 Task: Create a task  Upgrade and migrate company supply chain management to a cloud-based solution , assign it to team member softage.1@softage.net in the project ArmourVault and update the status of the task to  On Track  , set the priority of the task to Low
Action: Mouse moved to (88, 363)
Screenshot: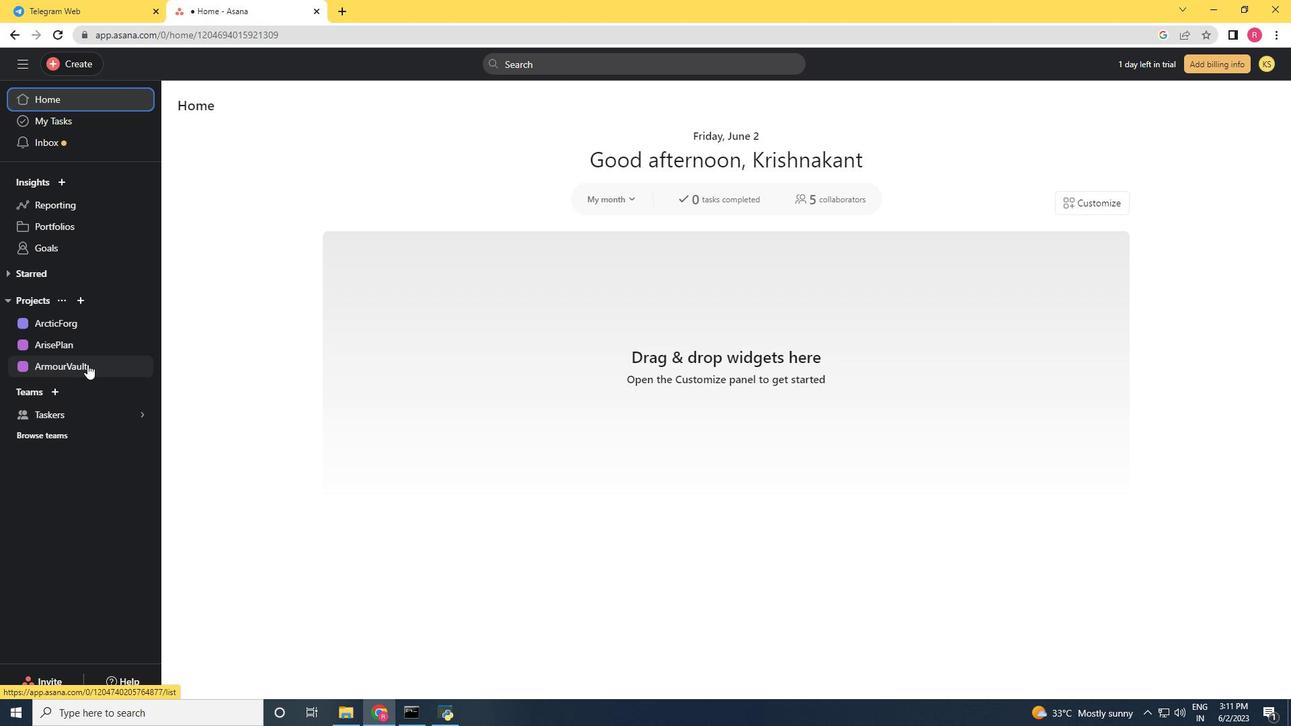 
Action: Mouse pressed left at (88, 363)
Screenshot: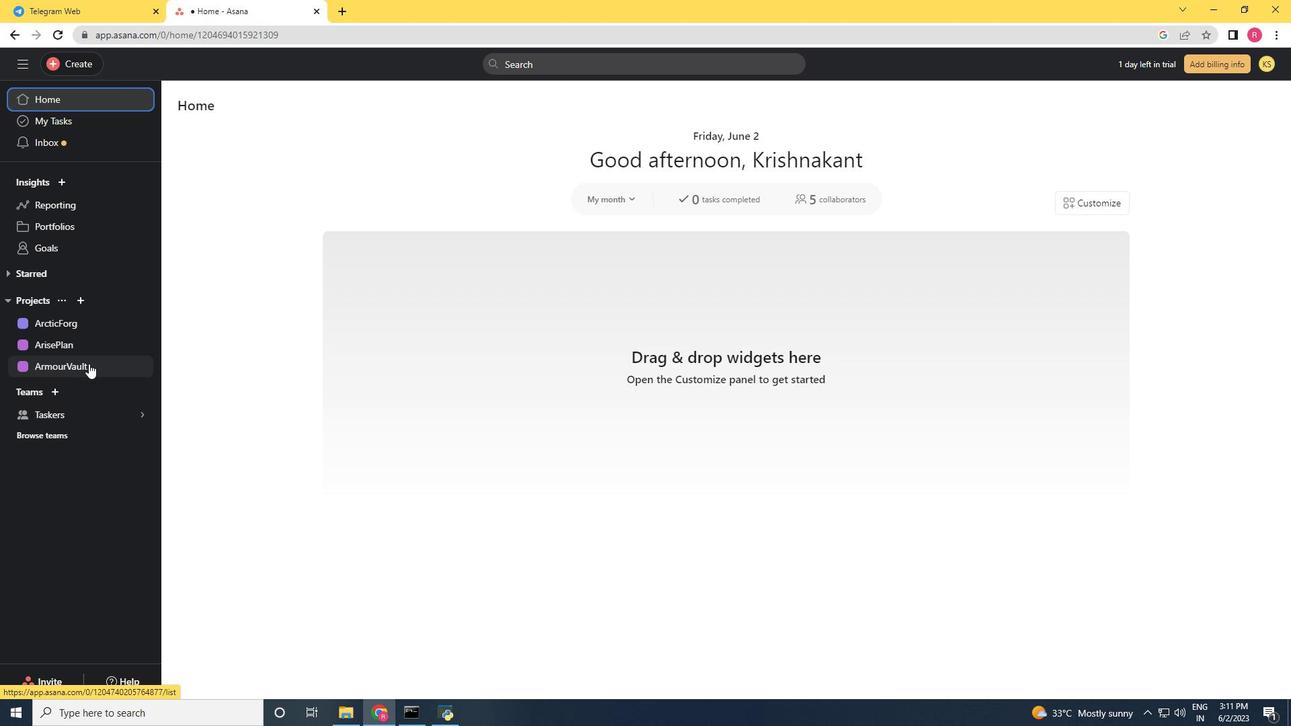 
Action: Mouse moved to (66, 67)
Screenshot: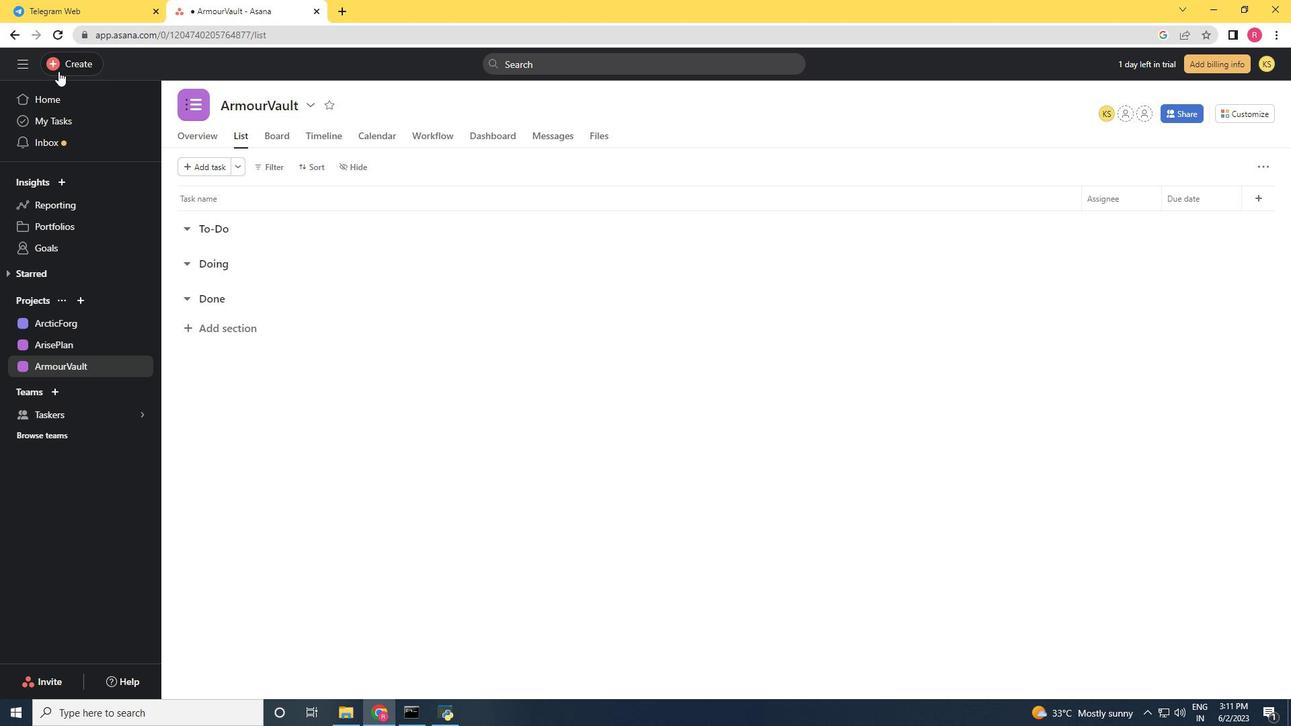 
Action: Mouse pressed left at (66, 67)
Screenshot: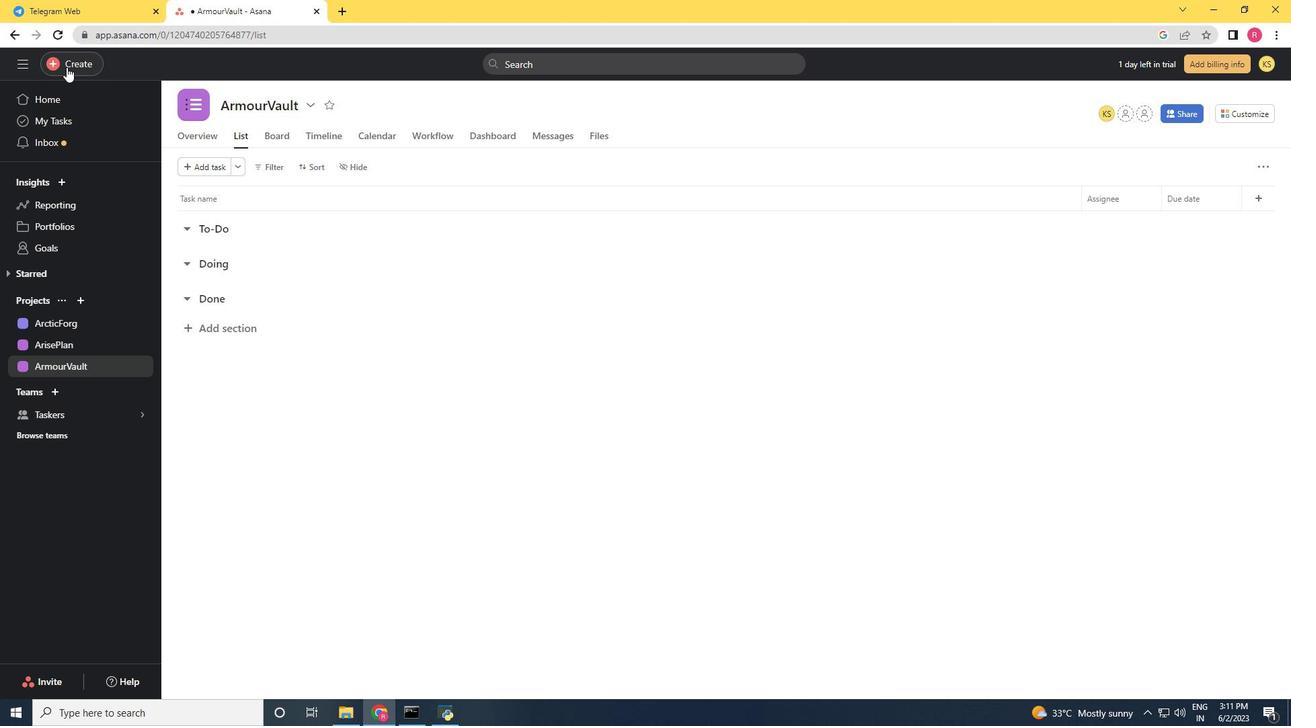 
Action: Mouse moved to (131, 67)
Screenshot: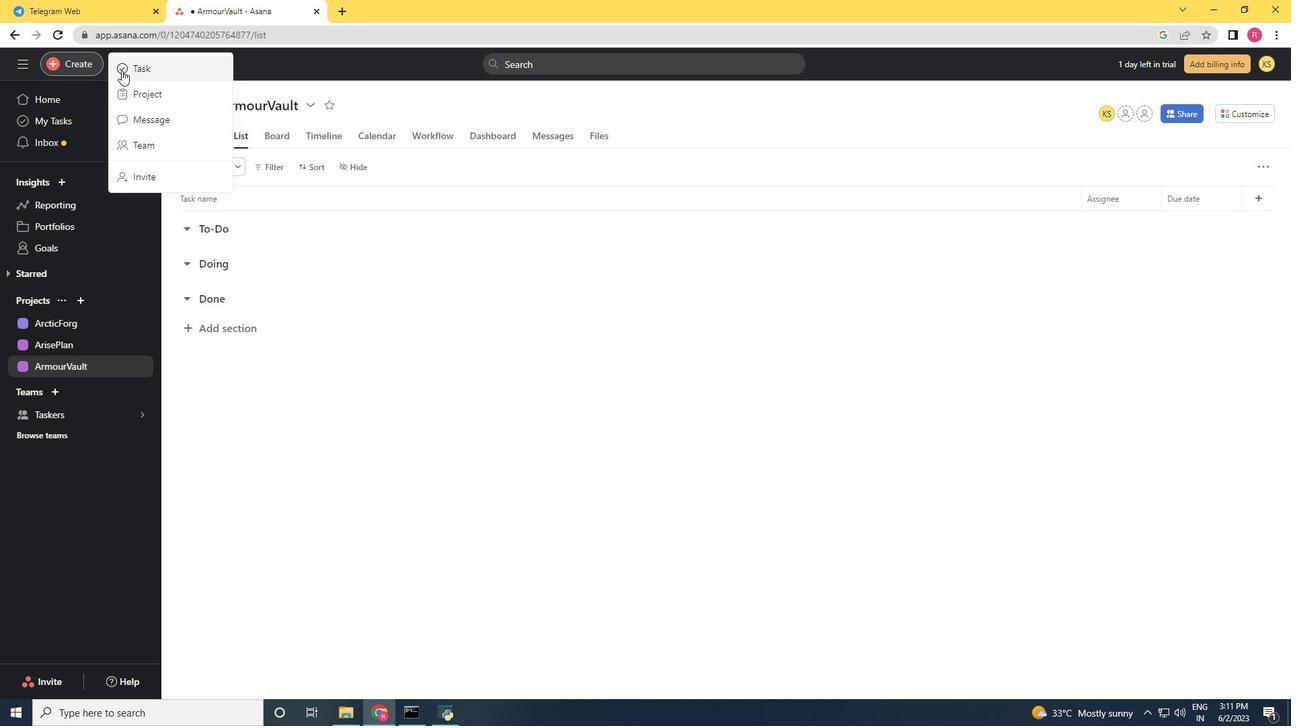 
Action: Mouse pressed left at (131, 67)
Screenshot: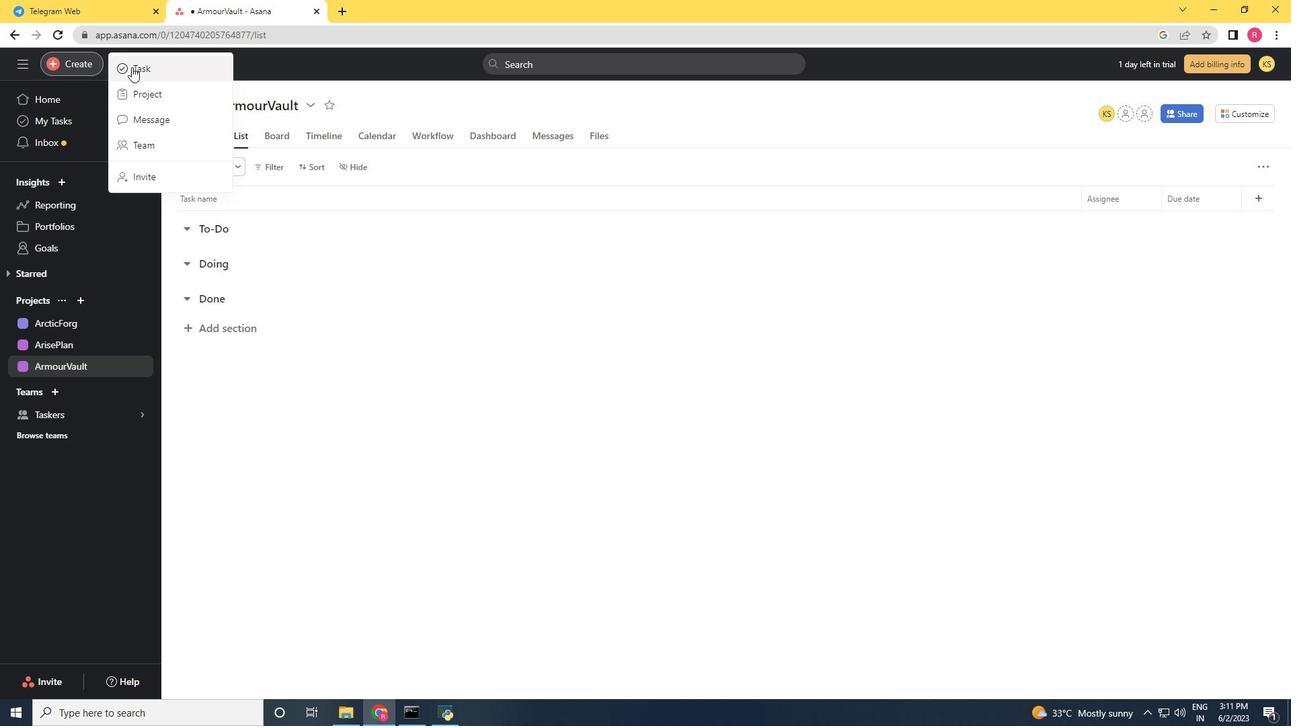 
Action: Mouse moved to (131, 67)
Screenshot: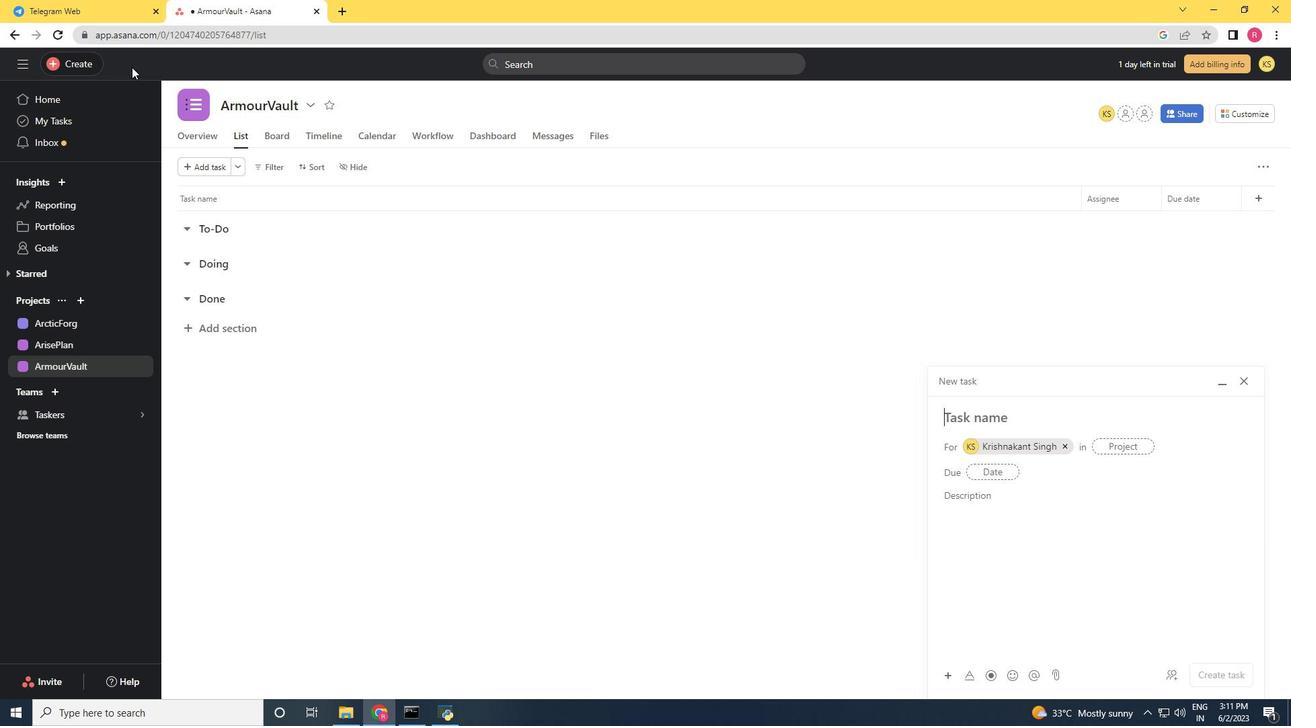 
Action: Key pressed <Key.shift>Upgrade<Key.space>and<Key.space>migratip<Key.backspace>on<Key.space>company<Key.space>supply<Key.space>chain<Key.space>management<Key.space>to<Key.space>a<Key.space>cloud<Key.space><Key.backspace>-based<Key.space>solution
Screenshot: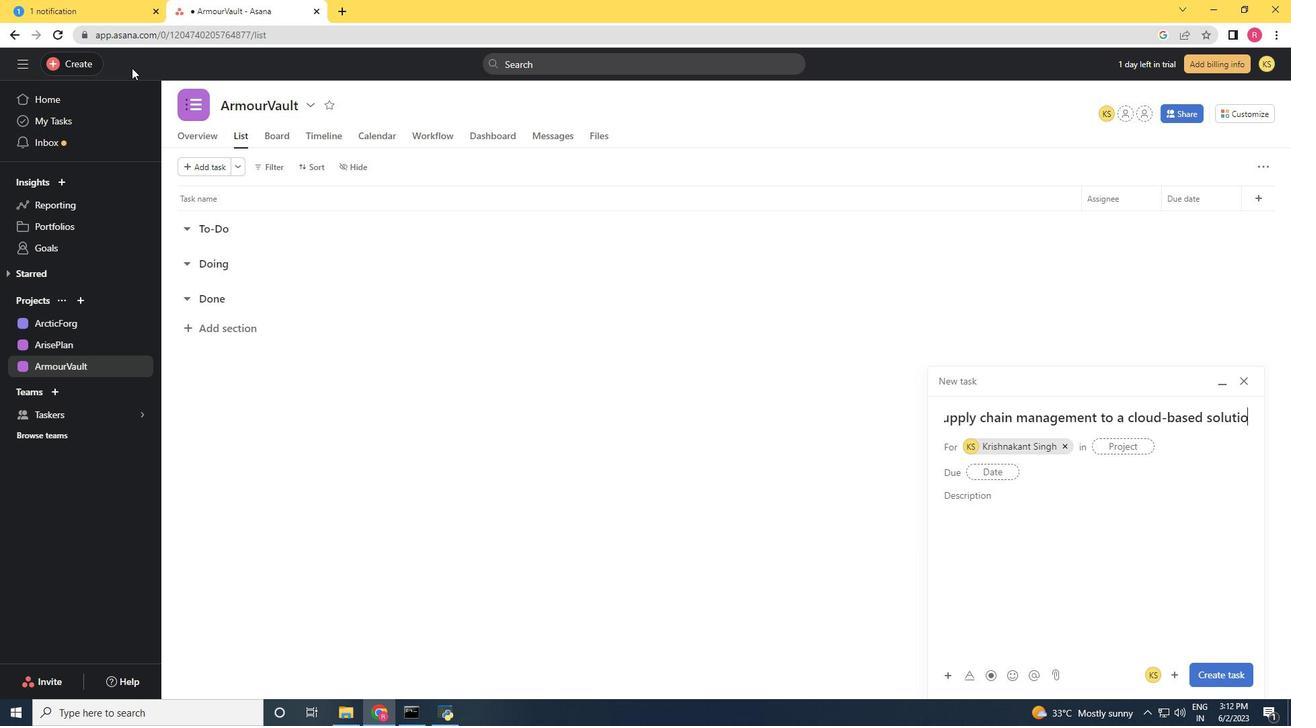 
Action: Mouse moved to (1064, 449)
Screenshot: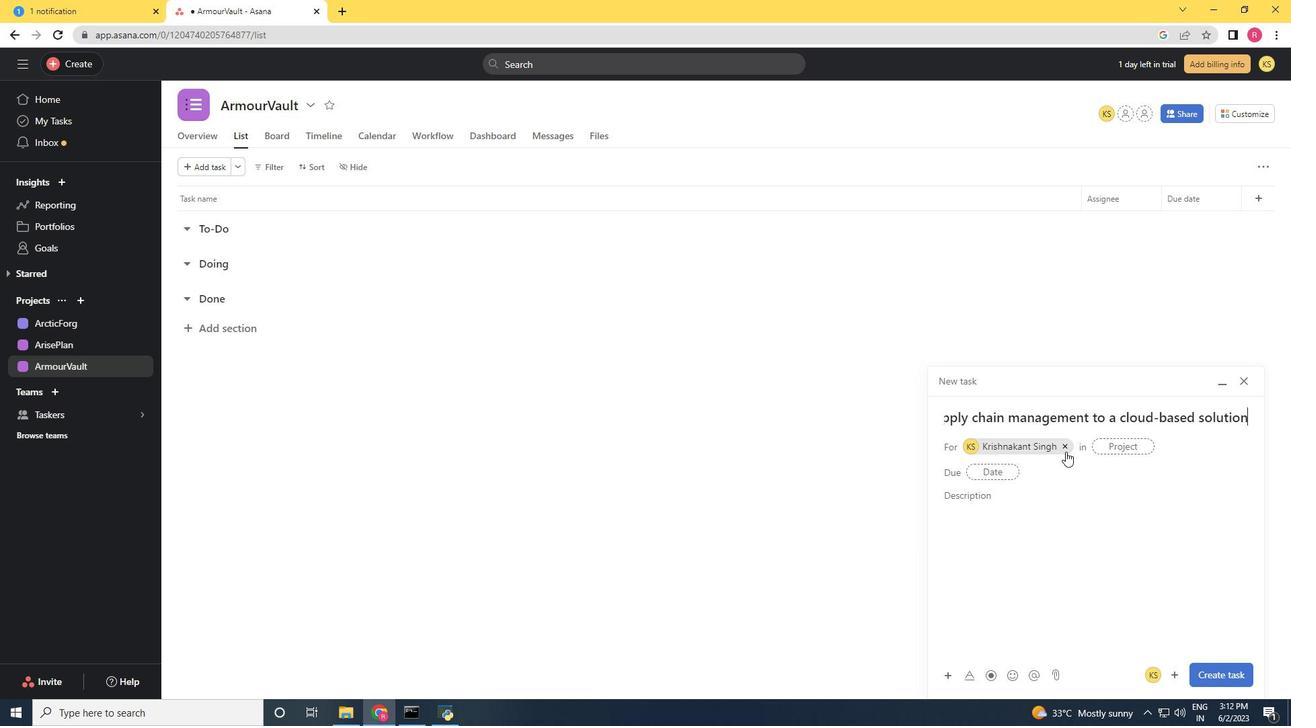 
Action: Mouse pressed left at (1064, 449)
Screenshot: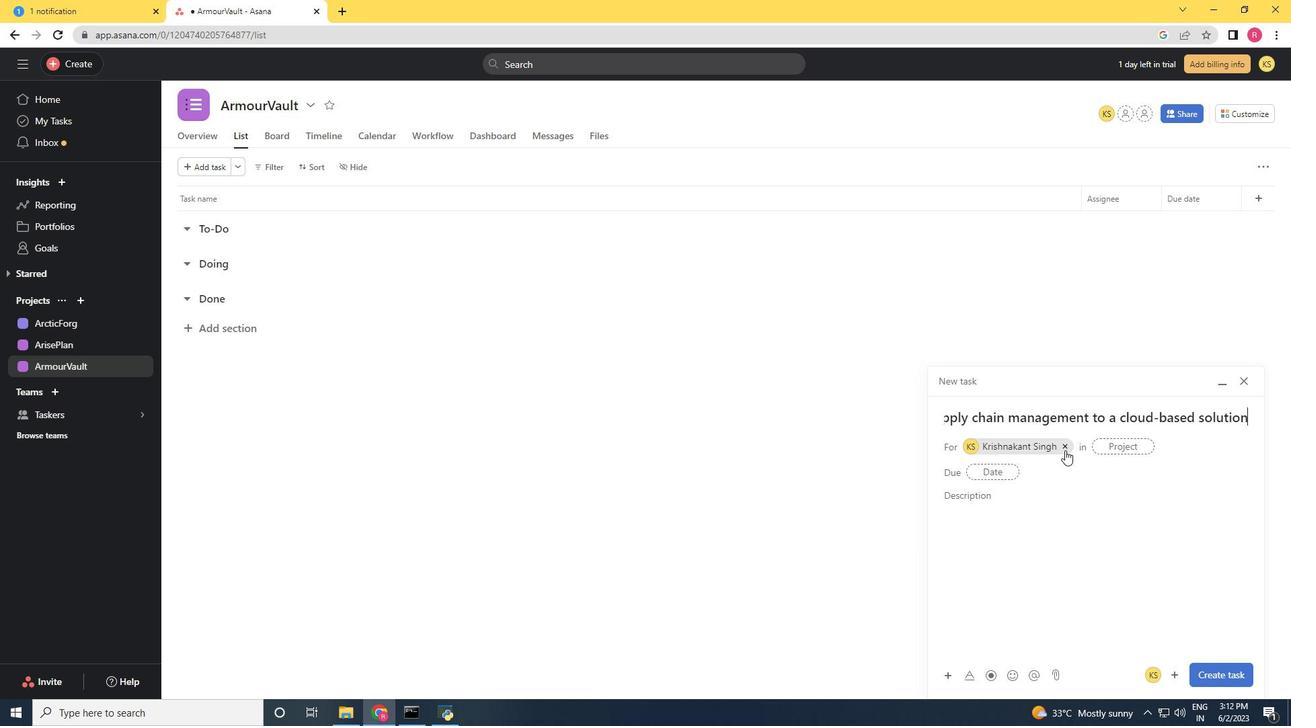 
Action: Mouse moved to (1020, 443)
Screenshot: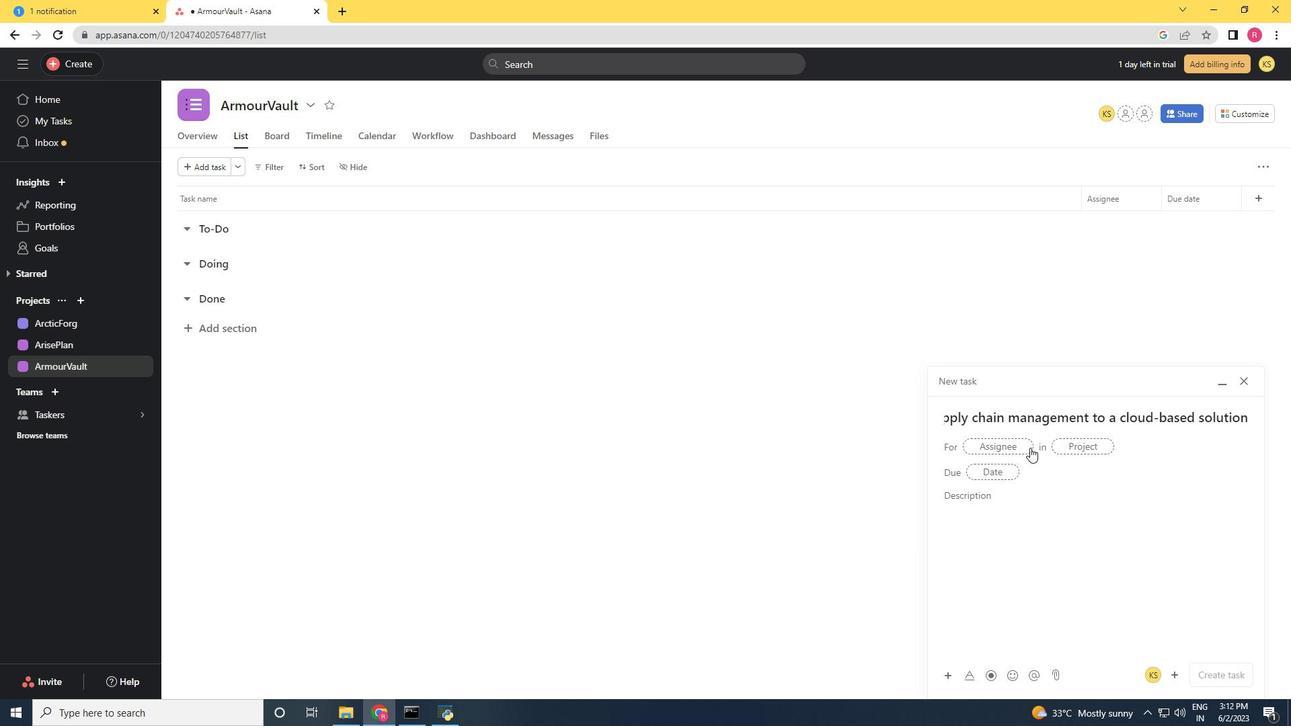 
Action: Mouse pressed left at (1020, 443)
Screenshot: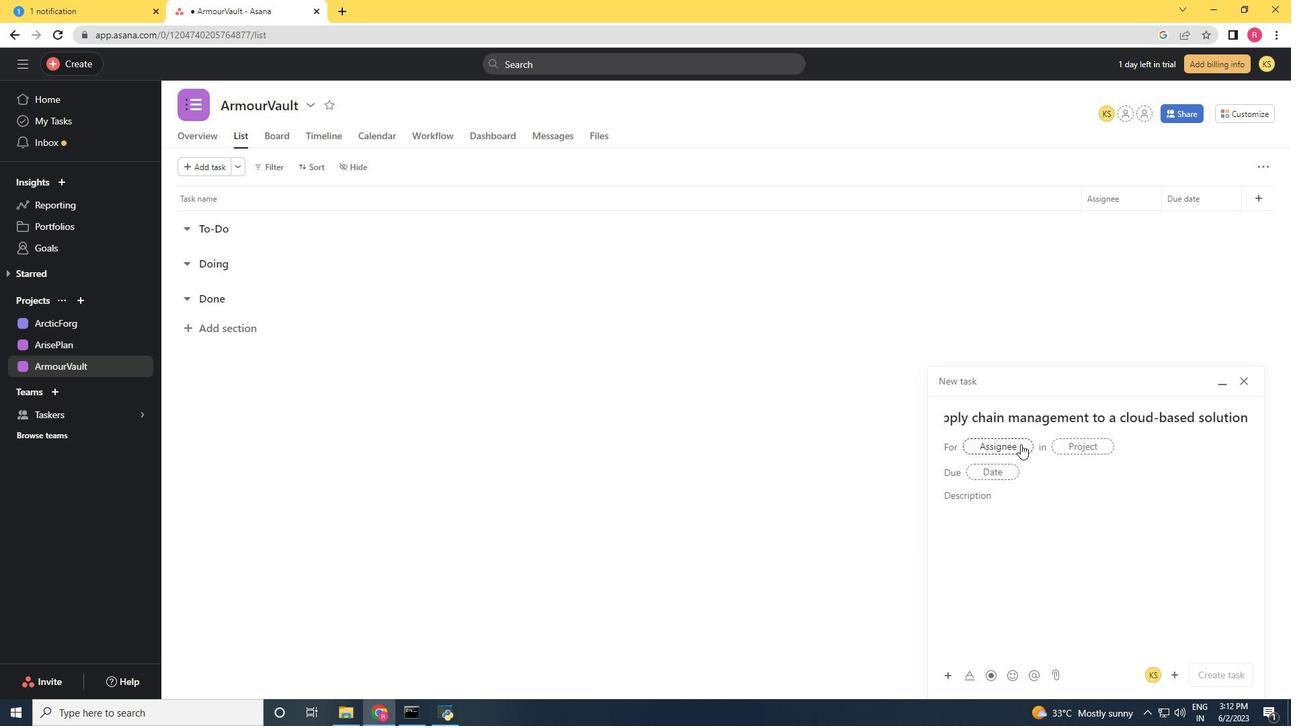 
Action: Mouse moved to (1000, 445)
Screenshot: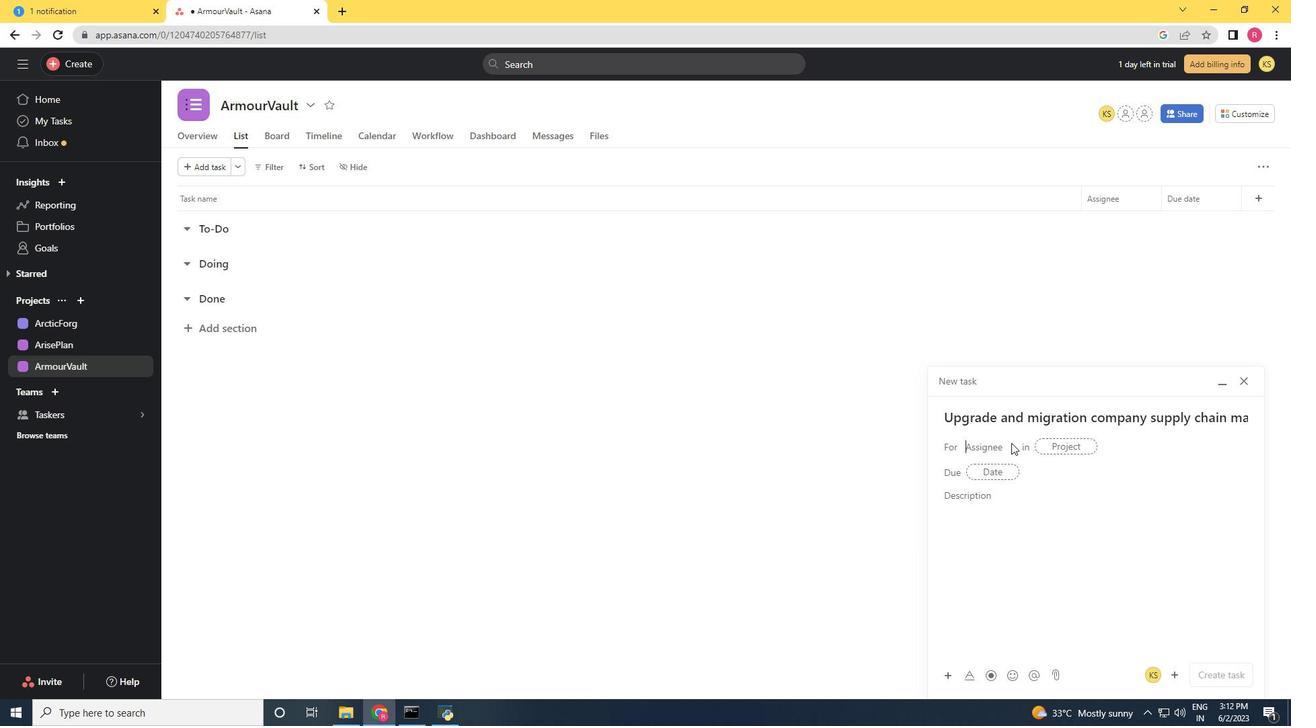 
Action: Key pressed softage.1<Key.shift>@softage.net
Screenshot: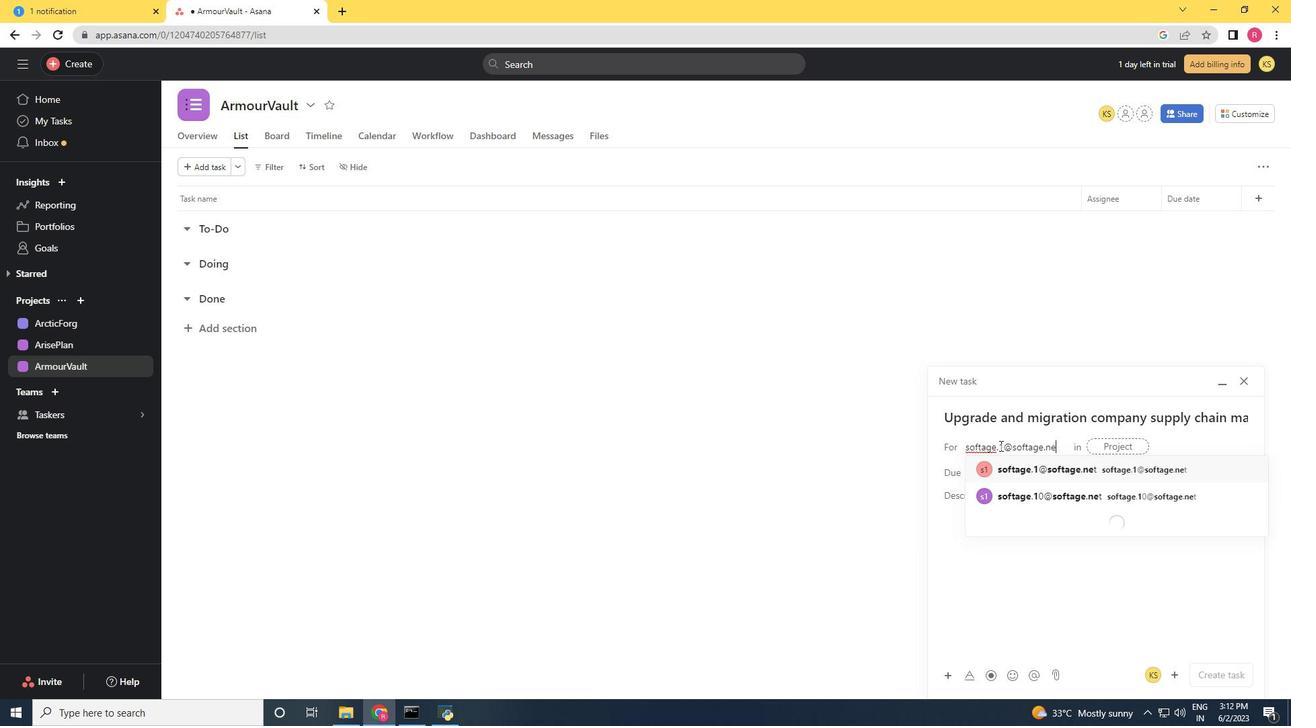 
Action: Mouse moved to (1041, 472)
Screenshot: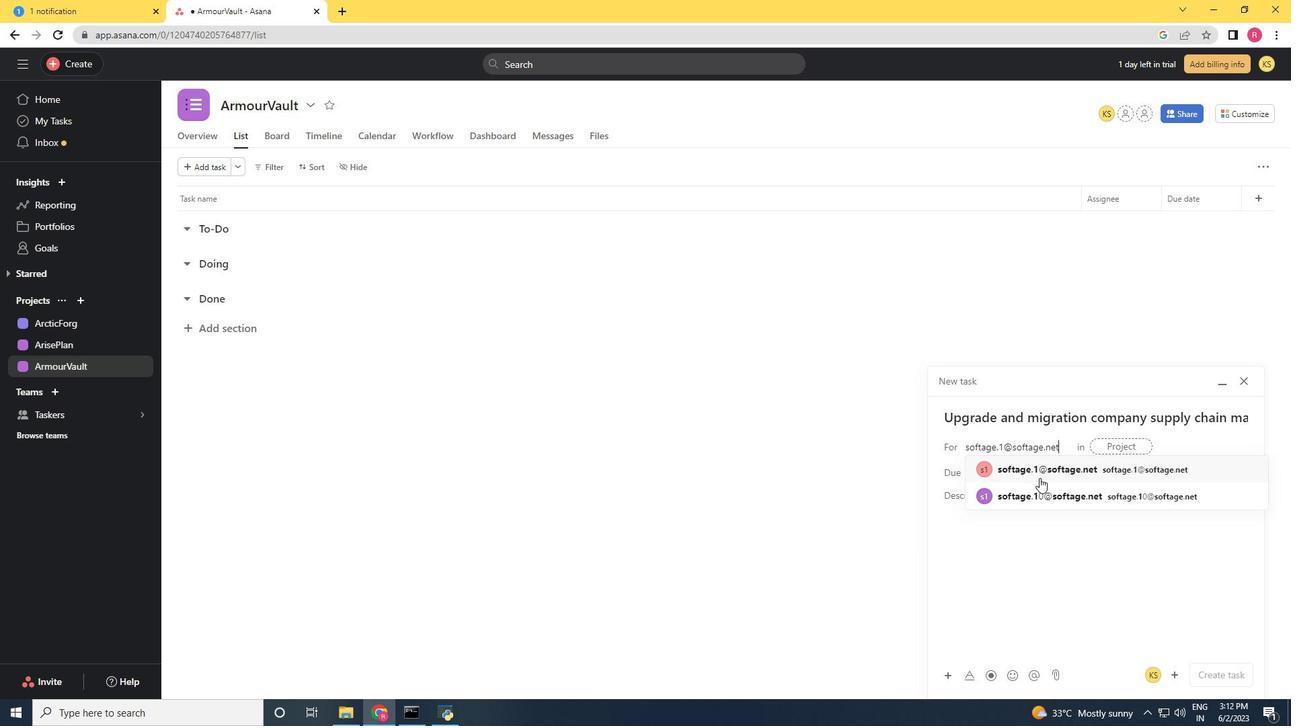 
Action: Mouse pressed left at (1041, 472)
Screenshot: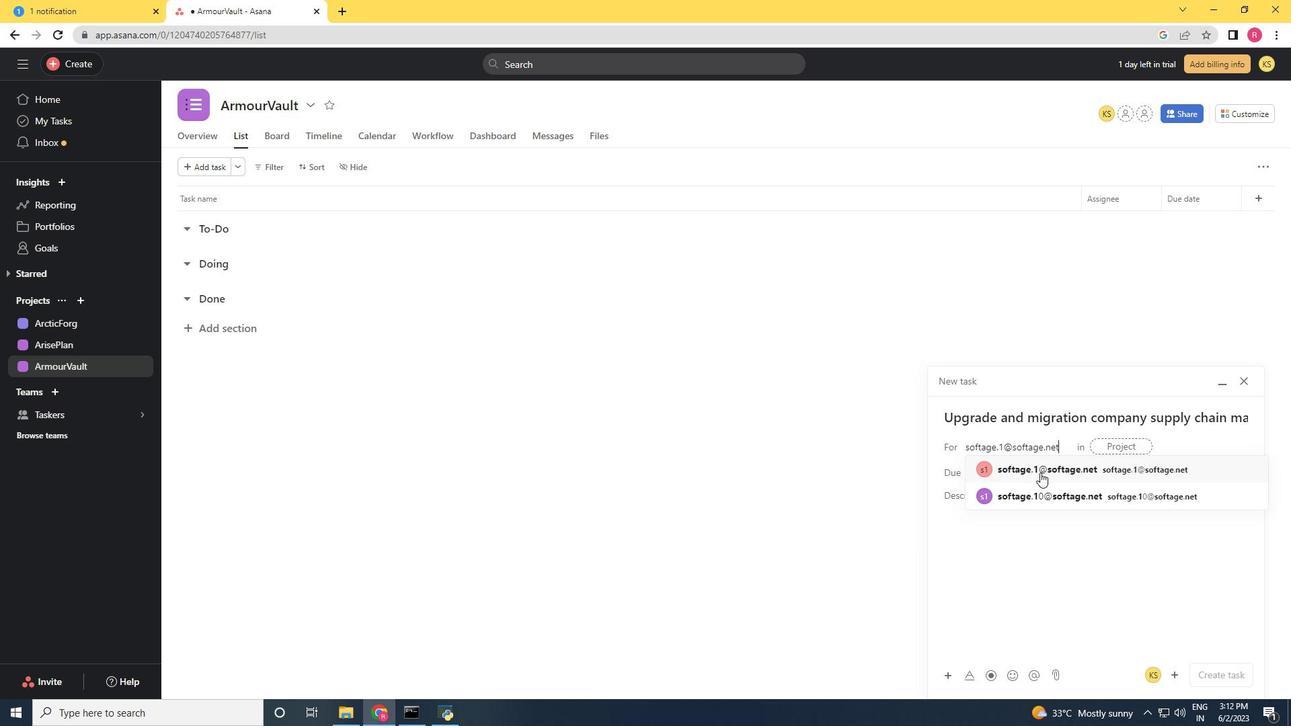 
Action: Mouse moved to (908, 491)
Screenshot: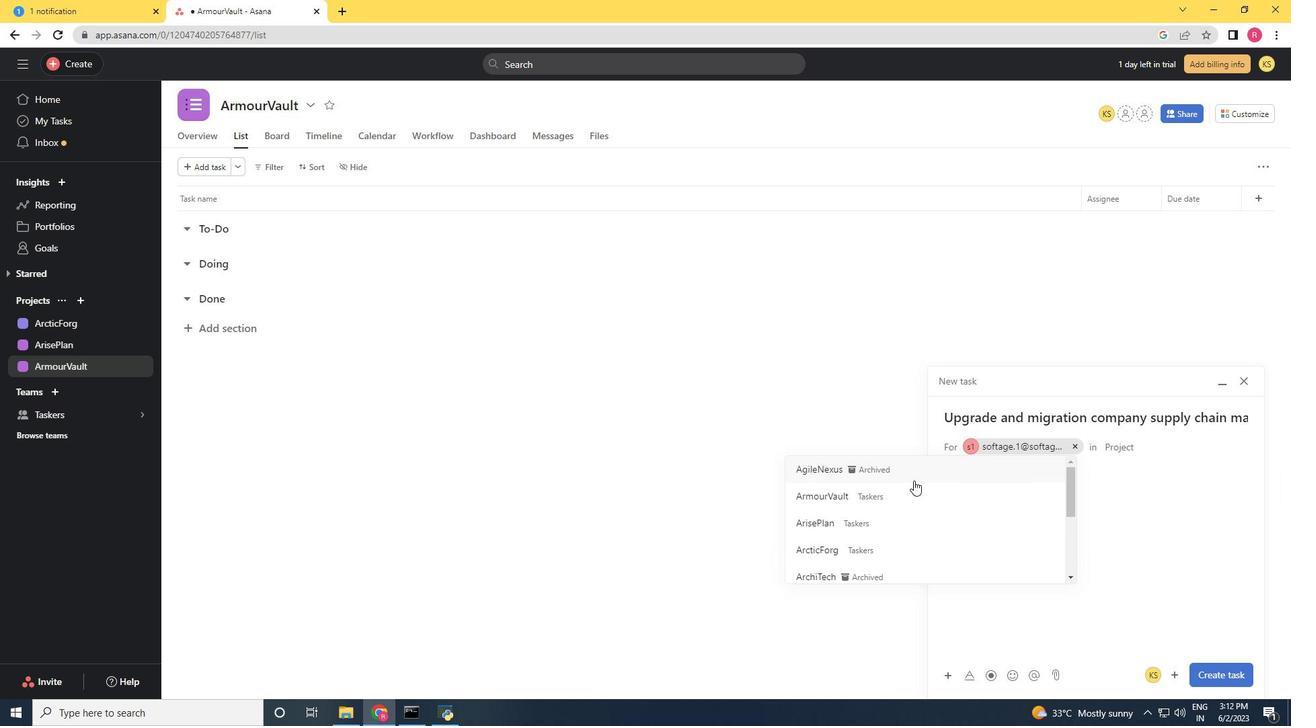 
Action: Mouse pressed left at (908, 491)
Screenshot: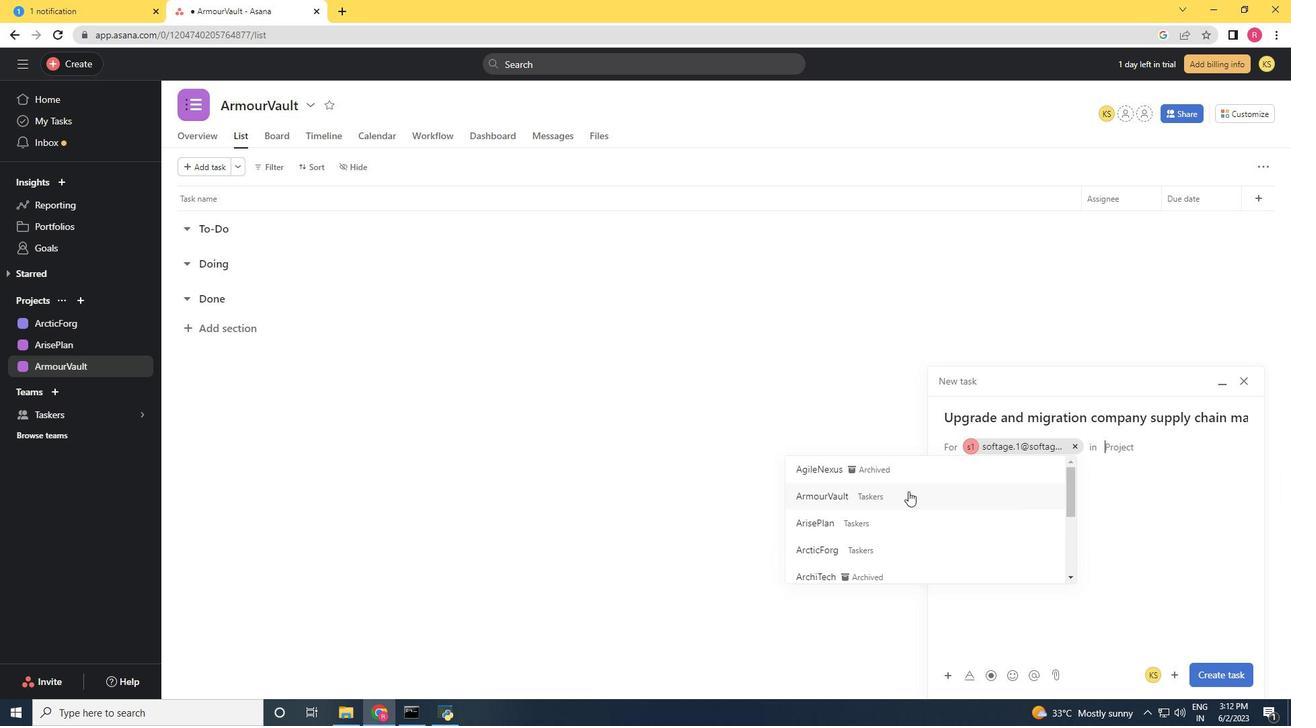 
Action: Mouse moved to (1249, 678)
Screenshot: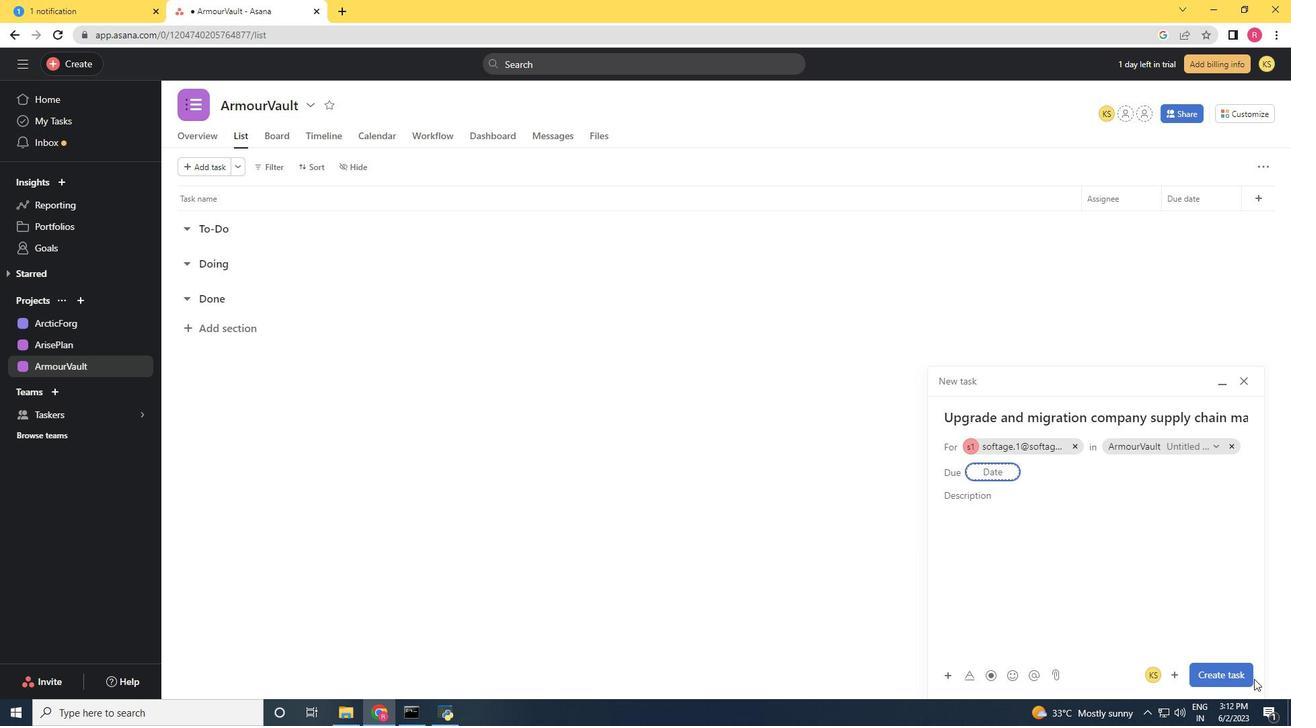 
Action: Mouse pressed left at (1249, 678)
Screenshot: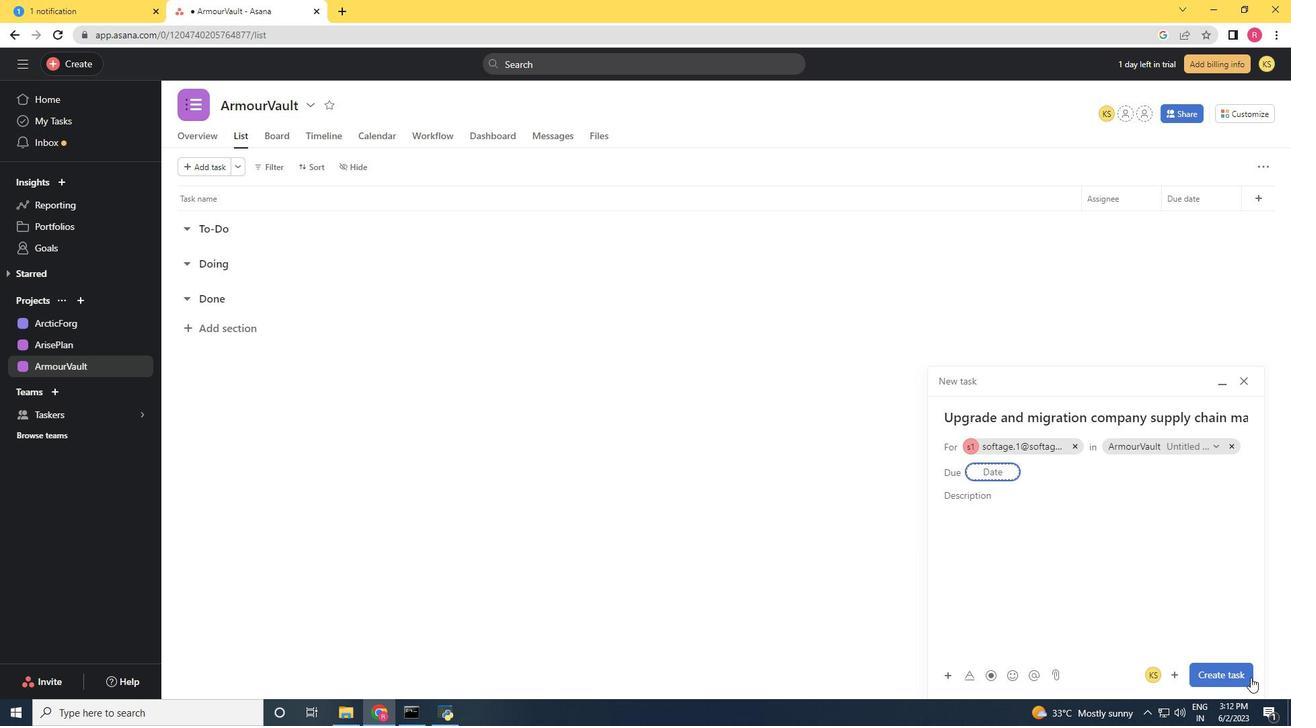 
Action: Mouse moved to (1263, 199)
Screenshot: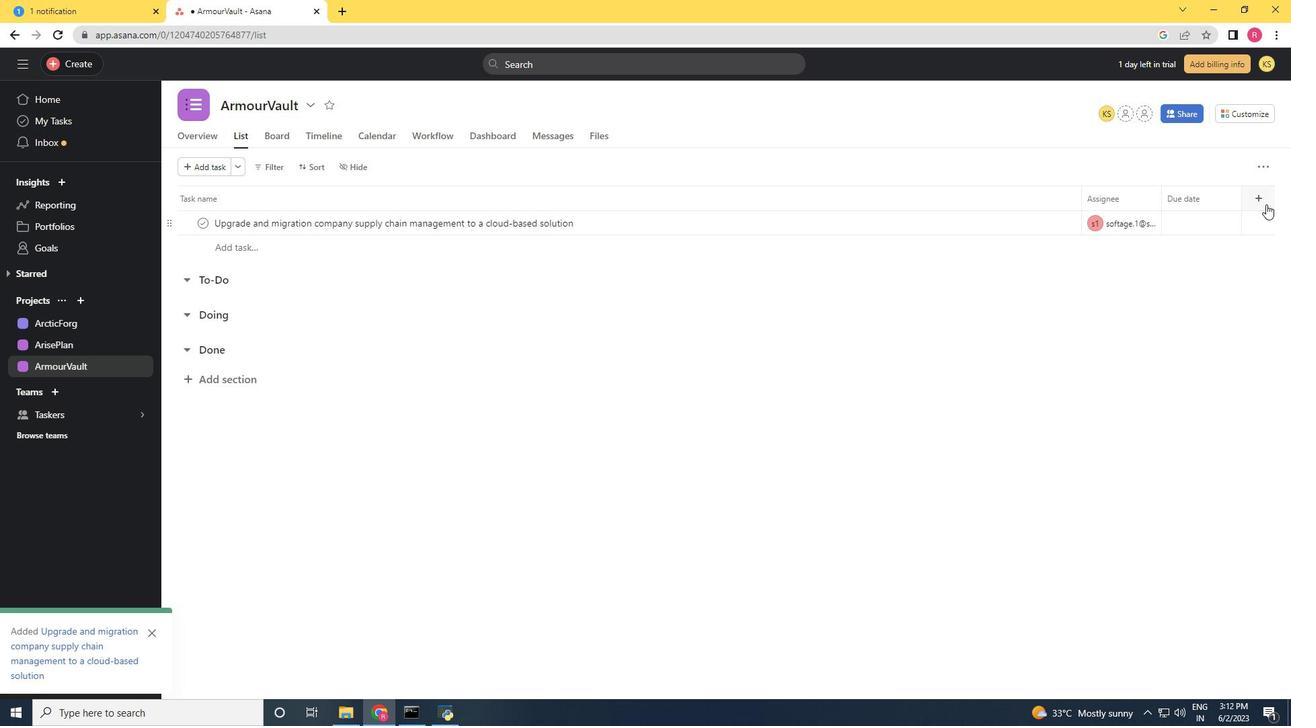 
Action: Mouse pressed left at (1263, 199)
Screenshot: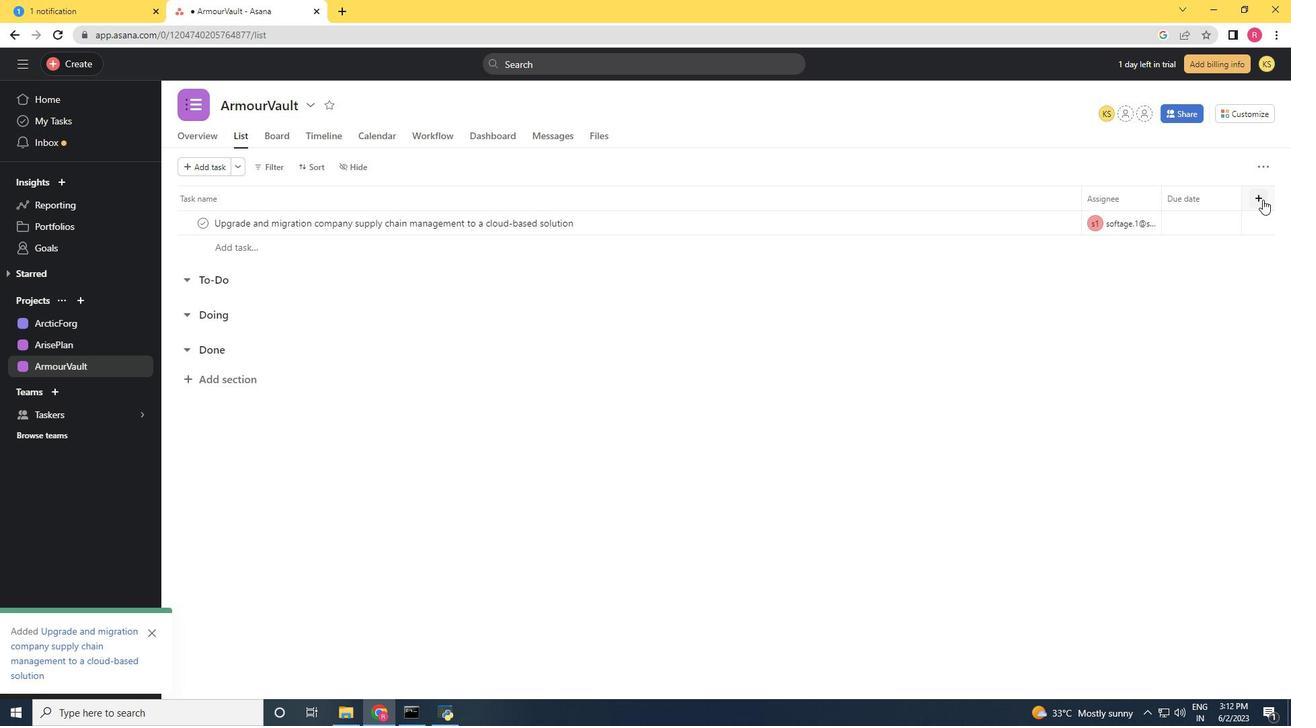 
Action: Mouse moved to (1195, 356)
Screenshot: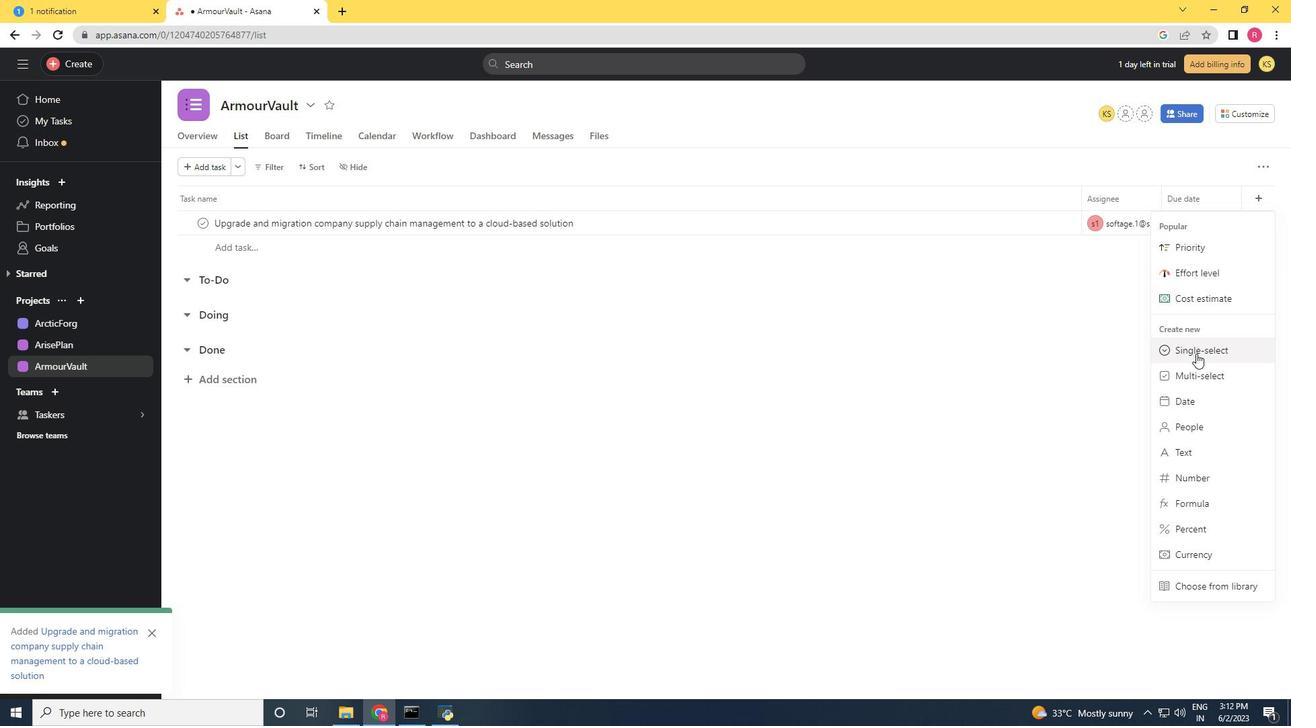 
Action: Mouse pressed left at (1195, 356)
Screenshot: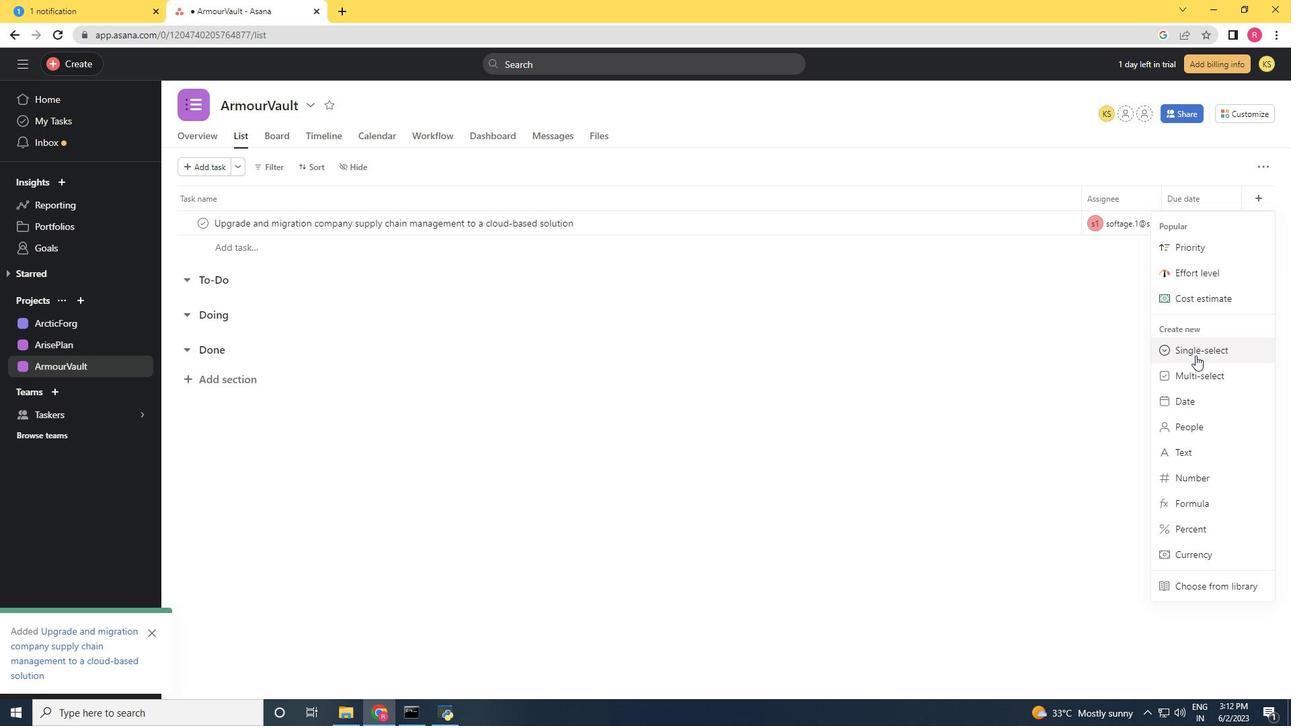 
Action: Mouse moved to (1064, 400)
Screenshot: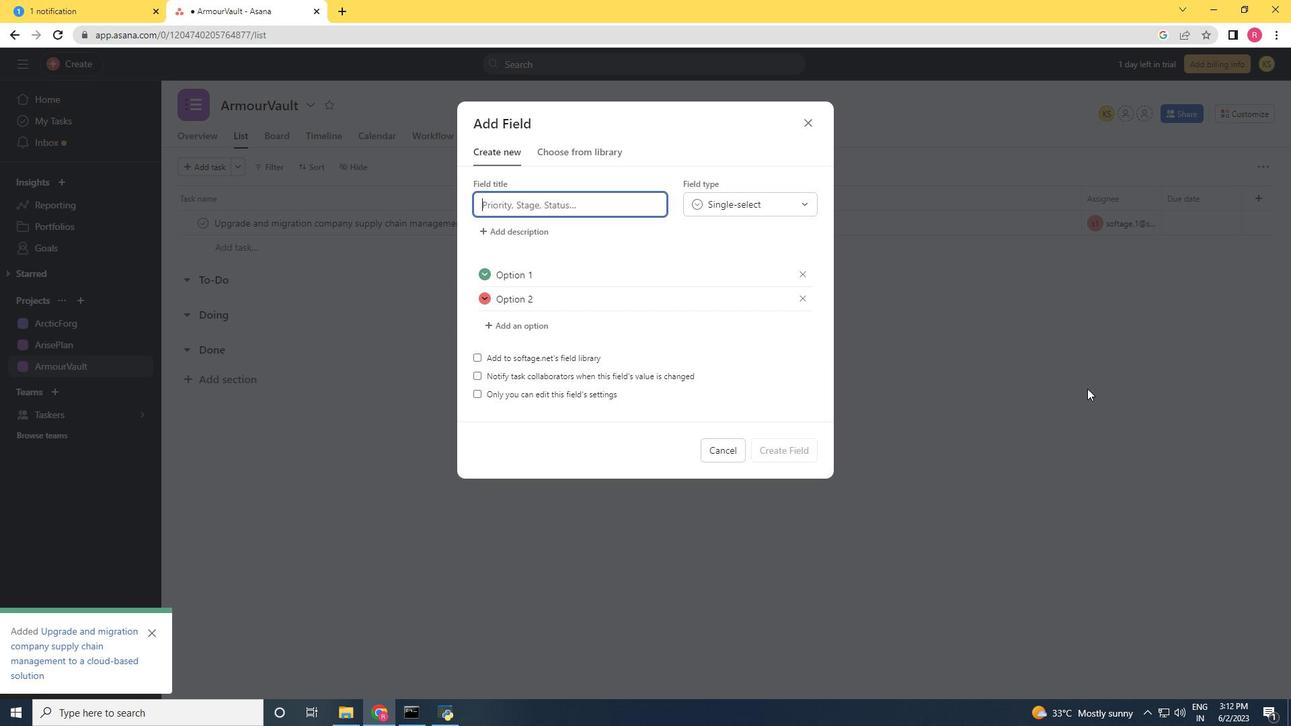
Action: Key pressed <Key.shift><Key.shift><Key.shift><Key.shift><Key.shift><Key.shift><Key.shift><Key.shift><Key.shift><Key.shift><Key.shift><Key.shift><Key.shift><Key.shift><Key.shift><Key.shift><Key.shift><Key.shift><Key.shift><Key.shift><Key.shift><Key.shift><Key.shift><Key.shift><Key.shift><Key.shift><Key.shift><Key.shift><Key.shift><Key.shift><Key.shift><Key.shift><Key.shift><Key.shift><Key.shift><Key.shift><Key.shift><Key.shift>Statys<Key.backspace><Key.backspace>us
Screenshot: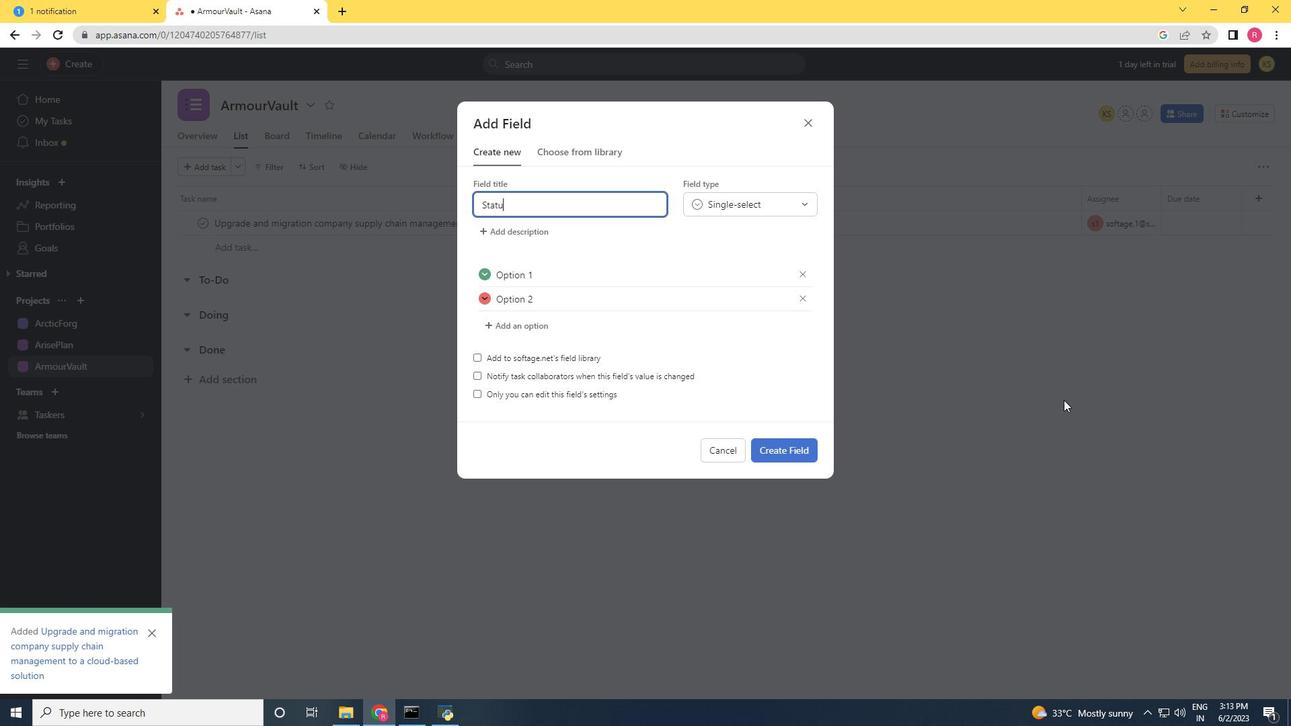 
Action: Mouse moved to (798, 271)
Screenshot: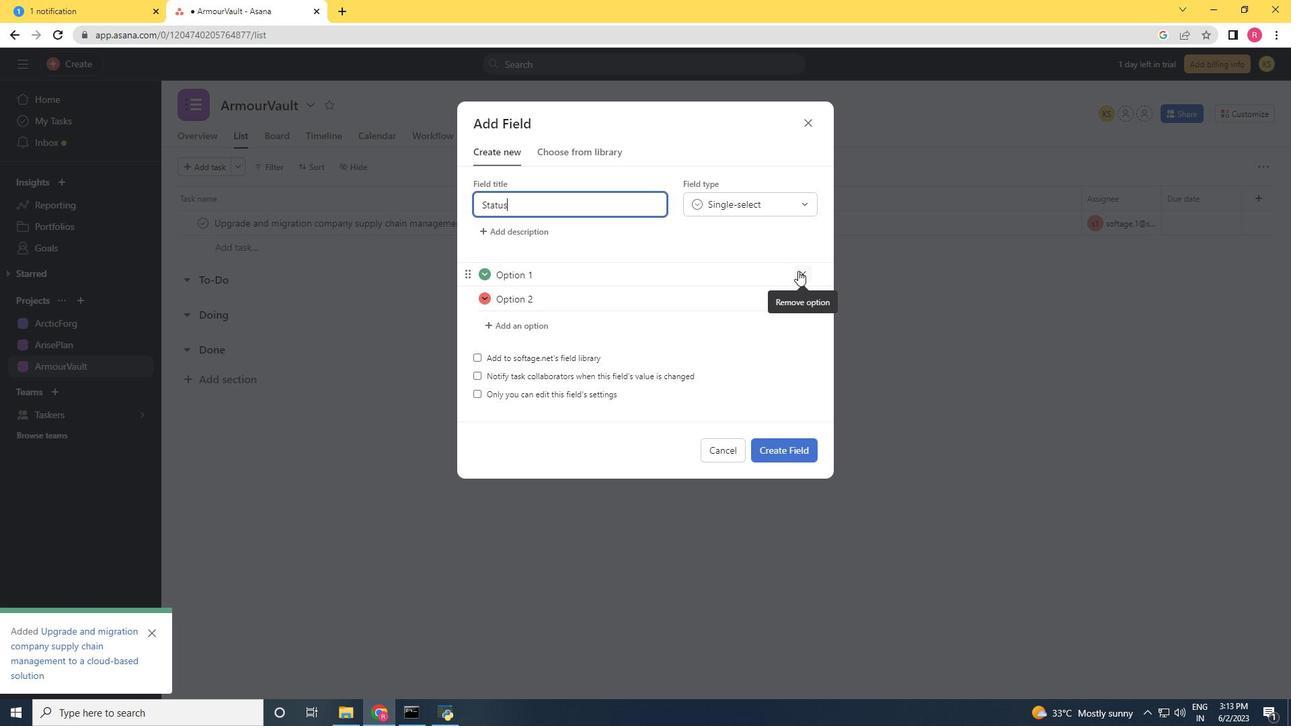 
Action: Mouse pressed left at (798, 271)
Screenshot: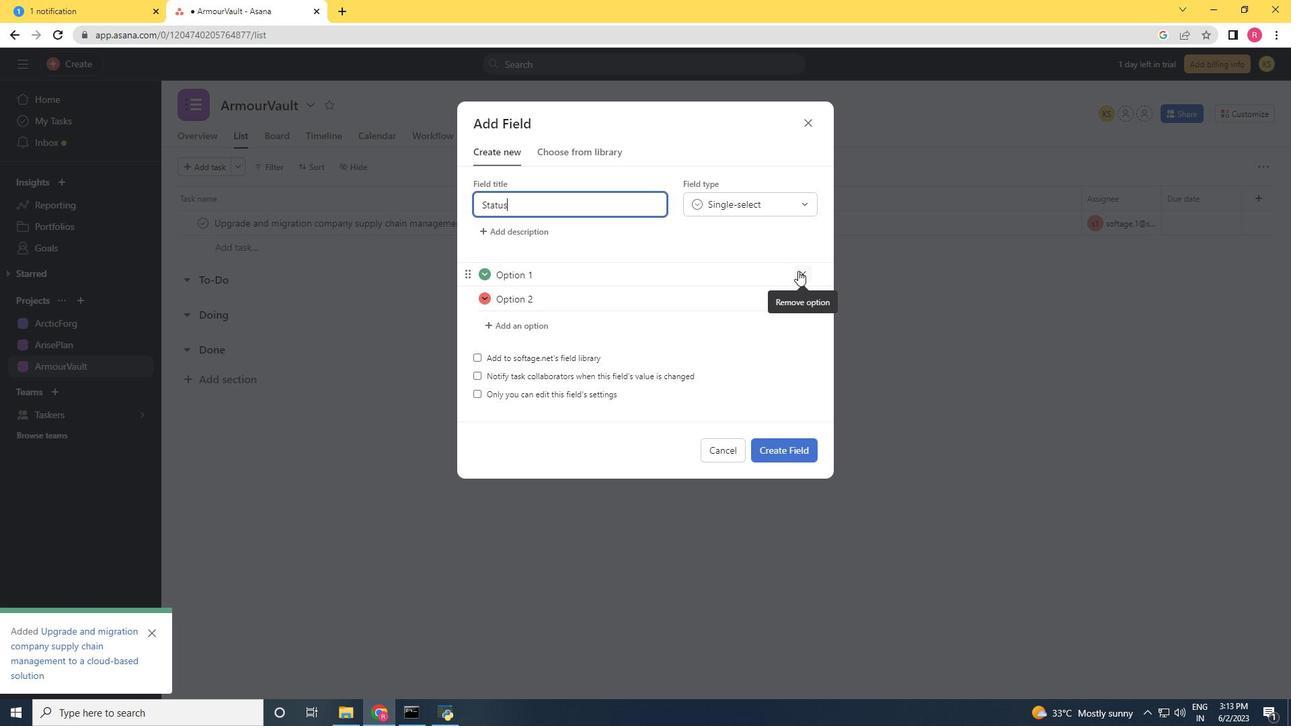 
Action: Mouse moved to (801, 278)
Screenshot: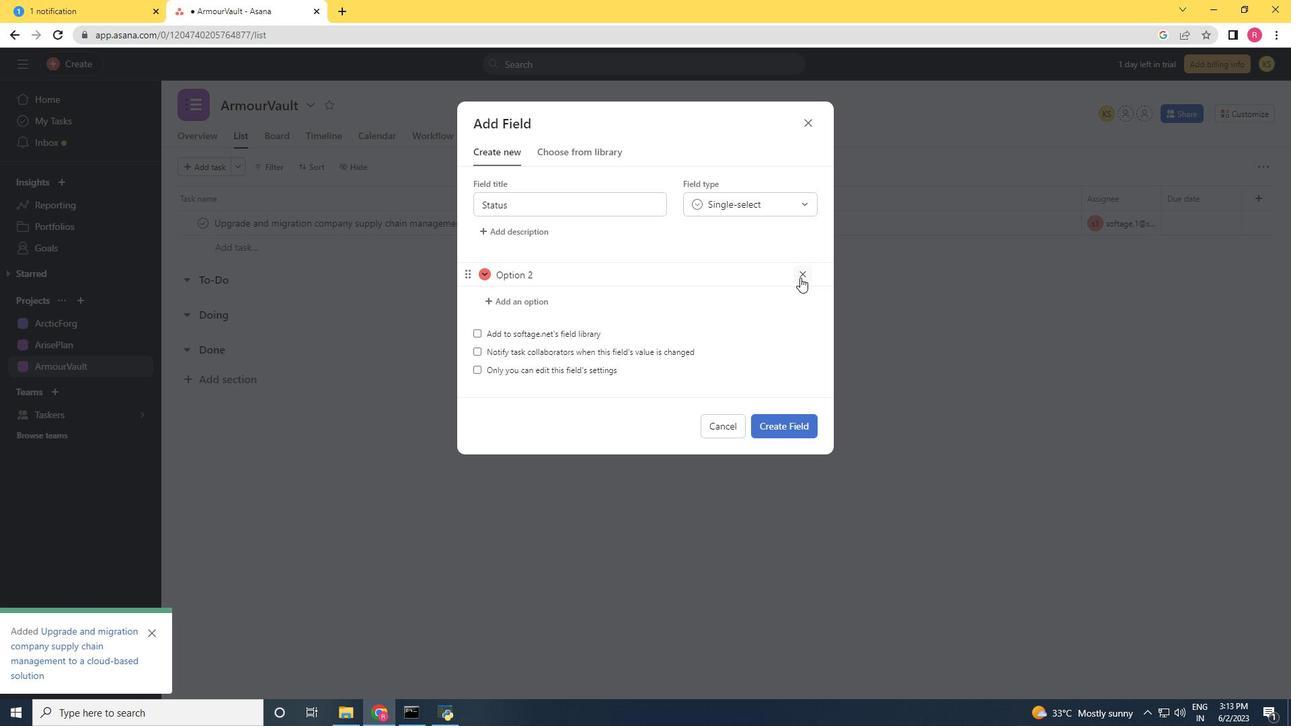 
Action: Mouse pressed left at (801, 278)
Screenshot: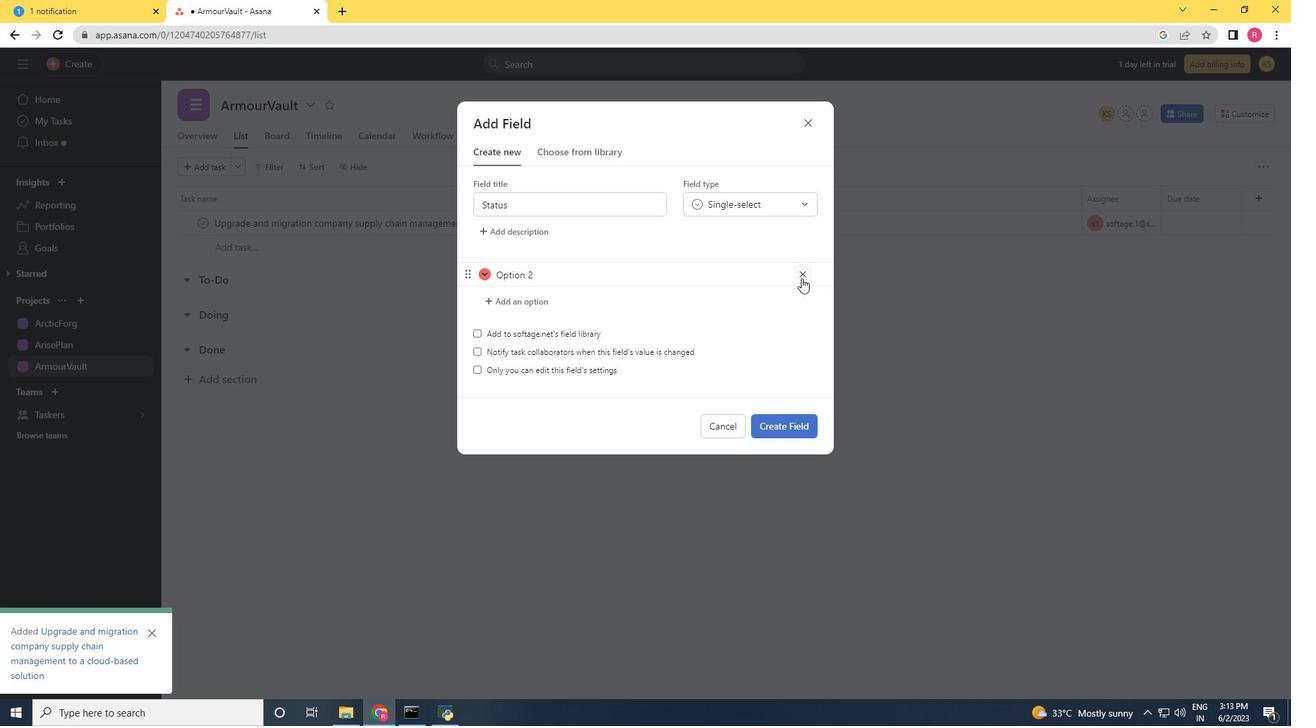 
Action: Mouse moved to (576, 270)
Screenshot: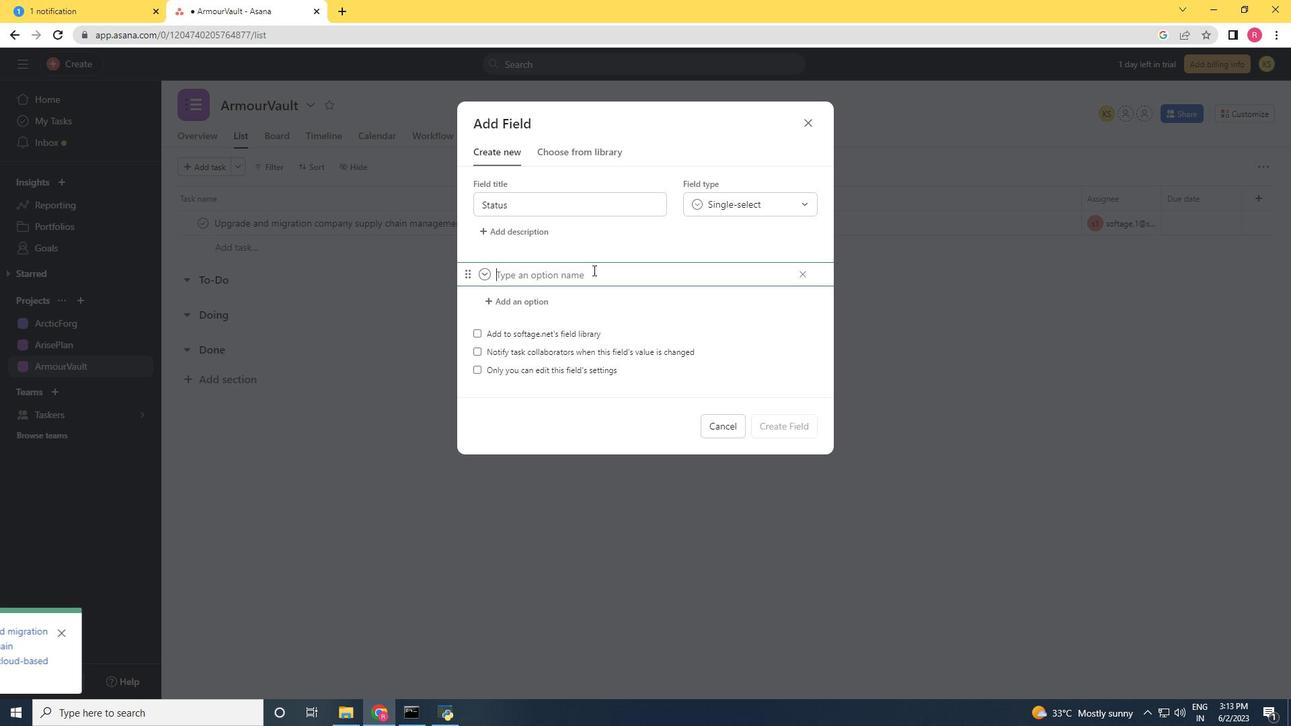 
Action: Mouse pressed left at (576, 270)
Screenshot: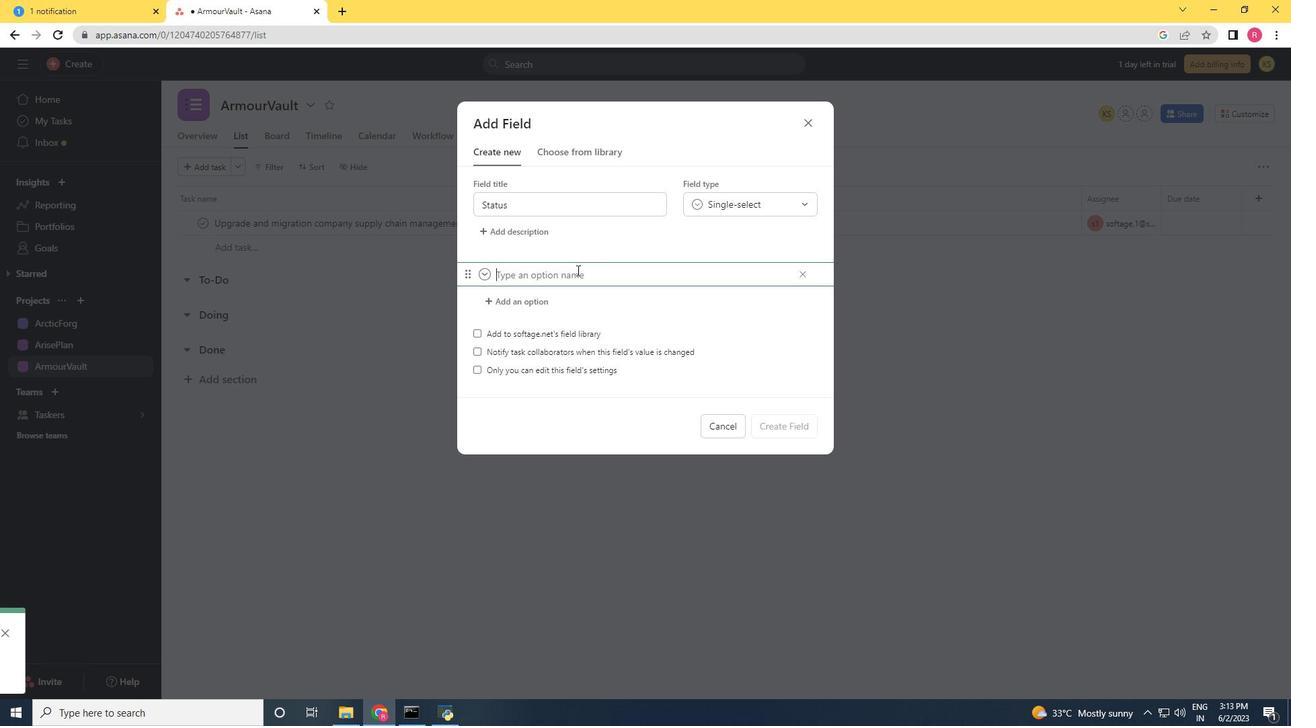 
Action: Key pressed <Key.caps_lock>ON<Key.space><Key.caps_lock><Key.caps_lock><Key.caps_lock><Key.caps_lock><Key.caps_lock><Key.caps_lock><Key.caps_lock><Key.caps_lock><Key.caps_lock><Key.caps_lock><Key.caps_lock><Key.caps_lock><Key.caps_lock><Key.caps_lock><Key.caps_lock>track<Key.enter>
Screenshot: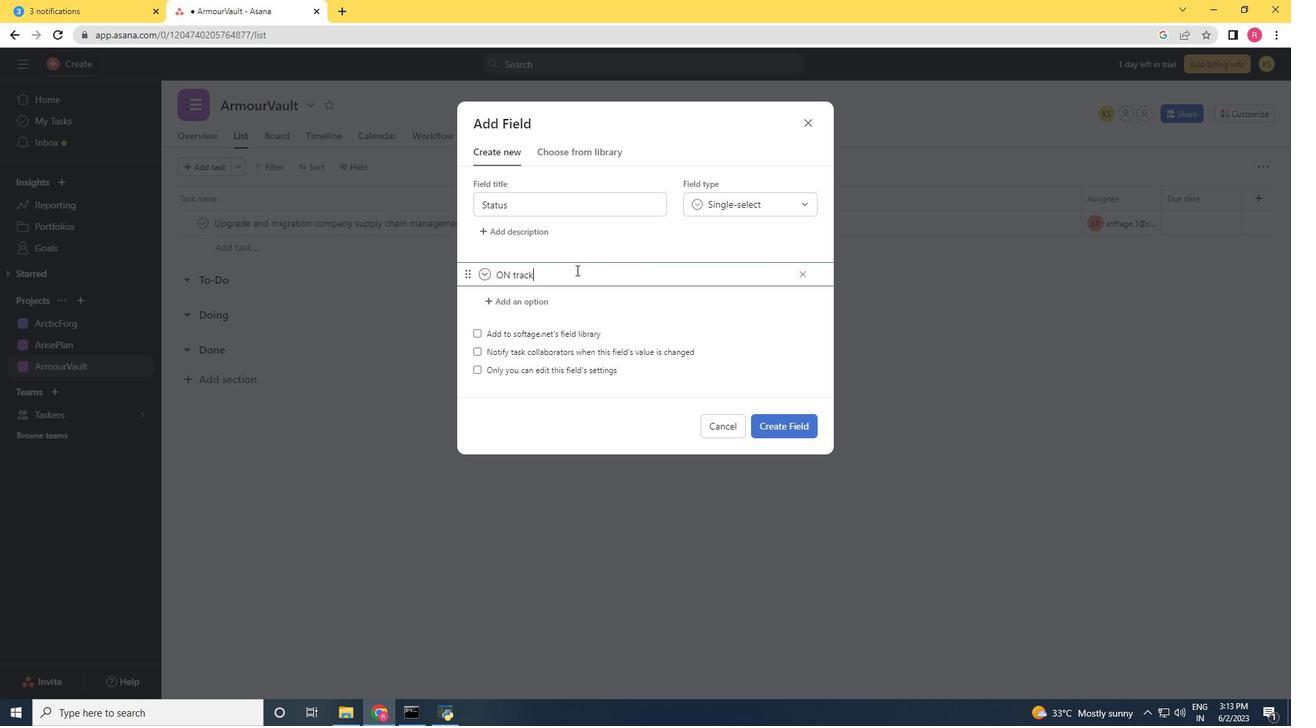 
Action: Mouse moved to (805, 123)
Screenshot: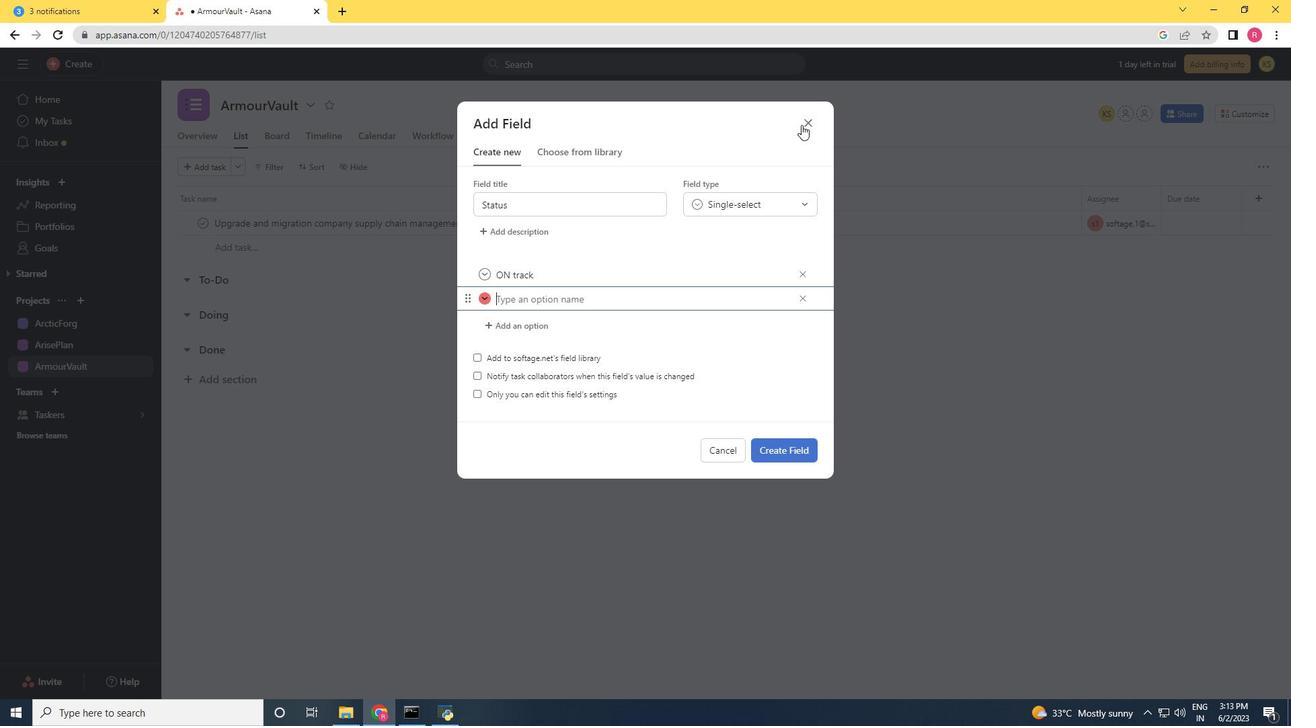 
Action: Mouse pressed left at (805, 123)
Screenshot: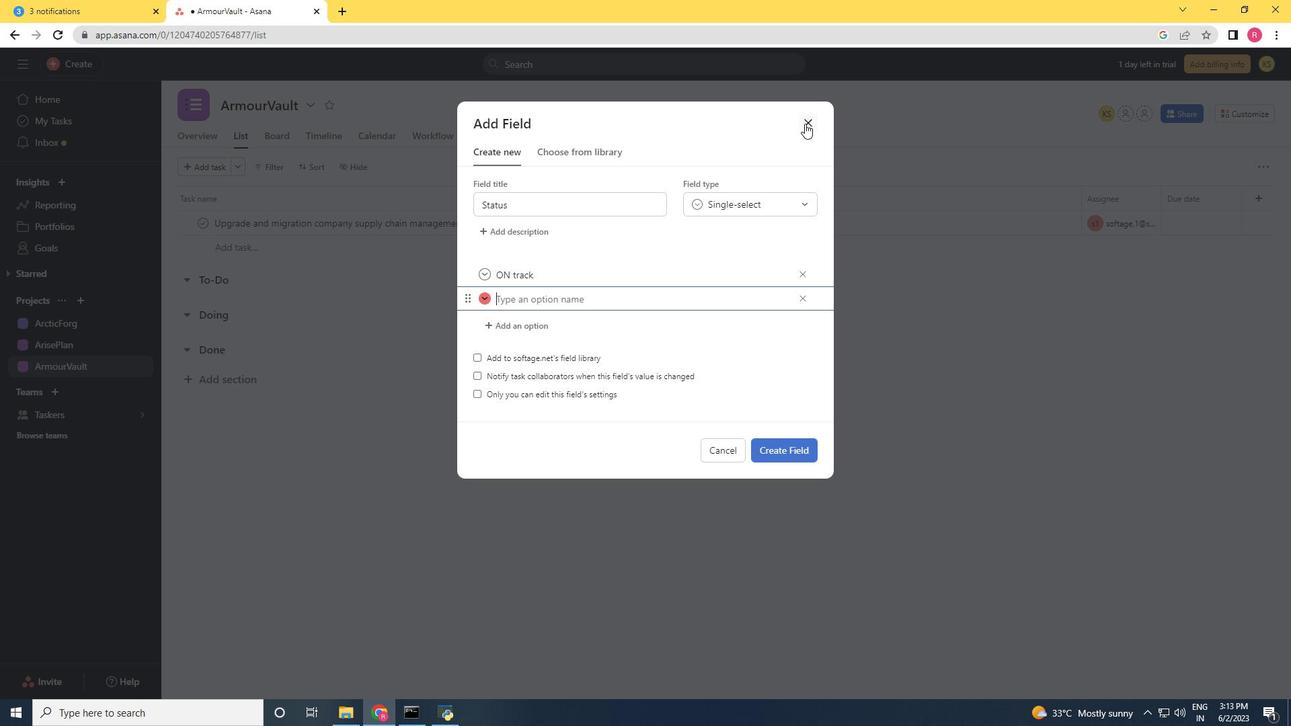 
Action: Mouse moved to (732, 225)
Screenshot: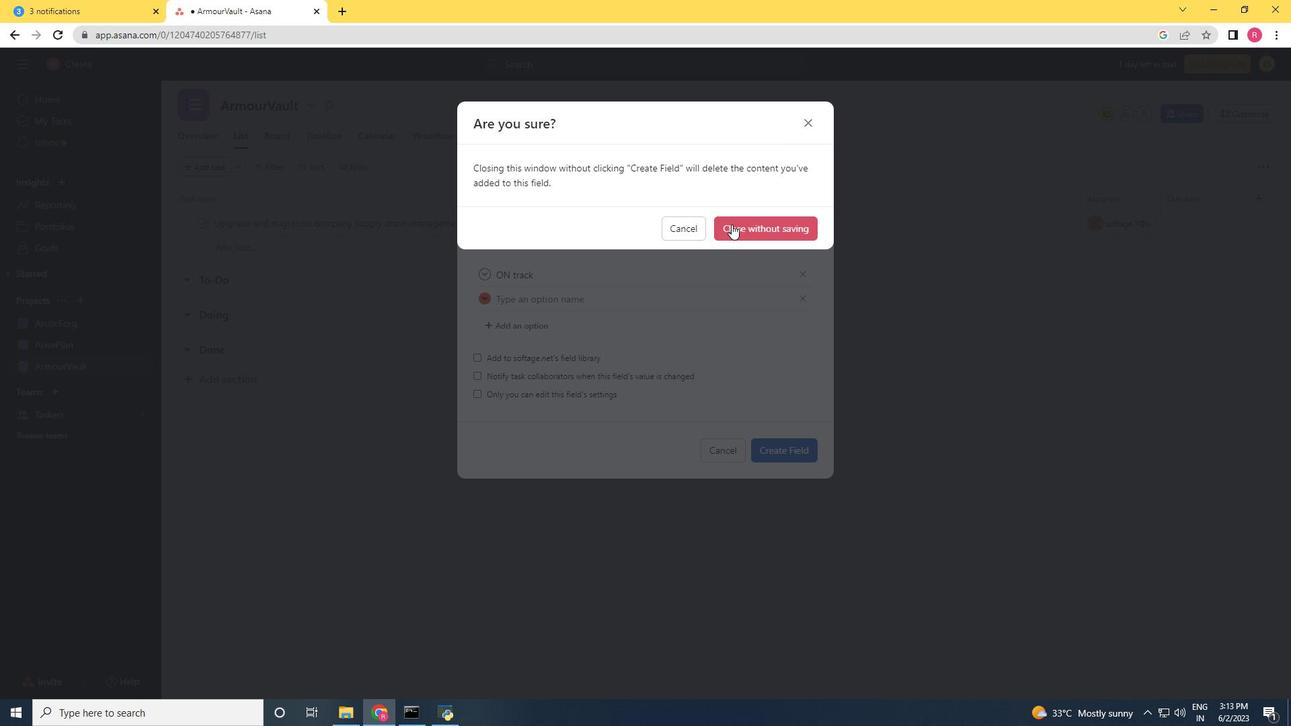 
Action: Mouse pressed left at (732, 225)
Screenshot: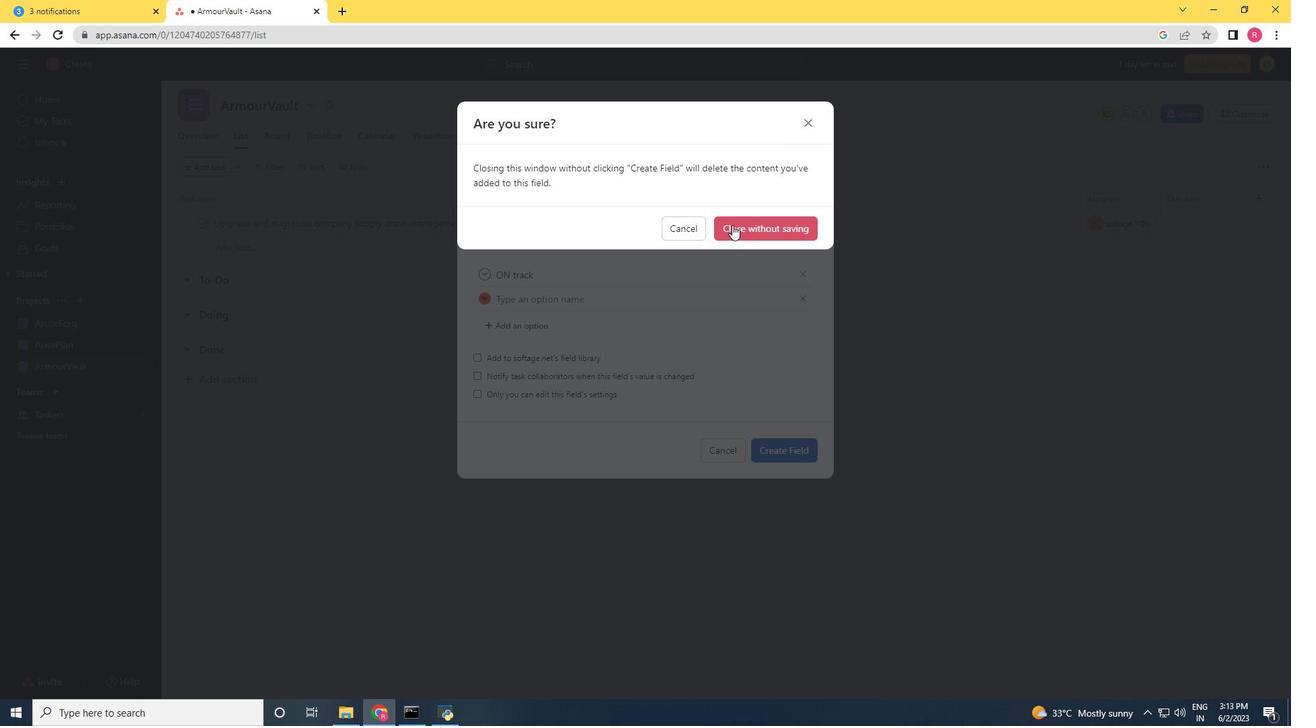 
Action: Mouse moved to (1253, 203)
Screenshot: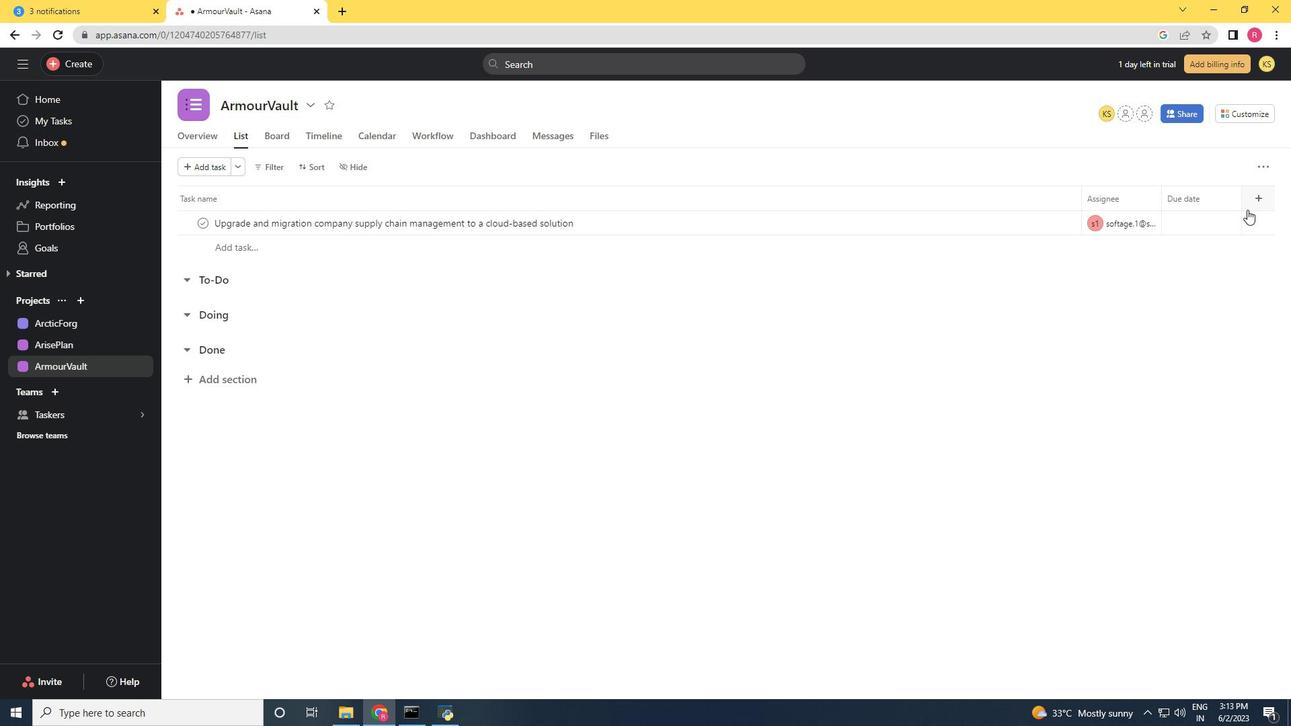 
Action: Mouse pressed left at (1253, 203)
Screenshot: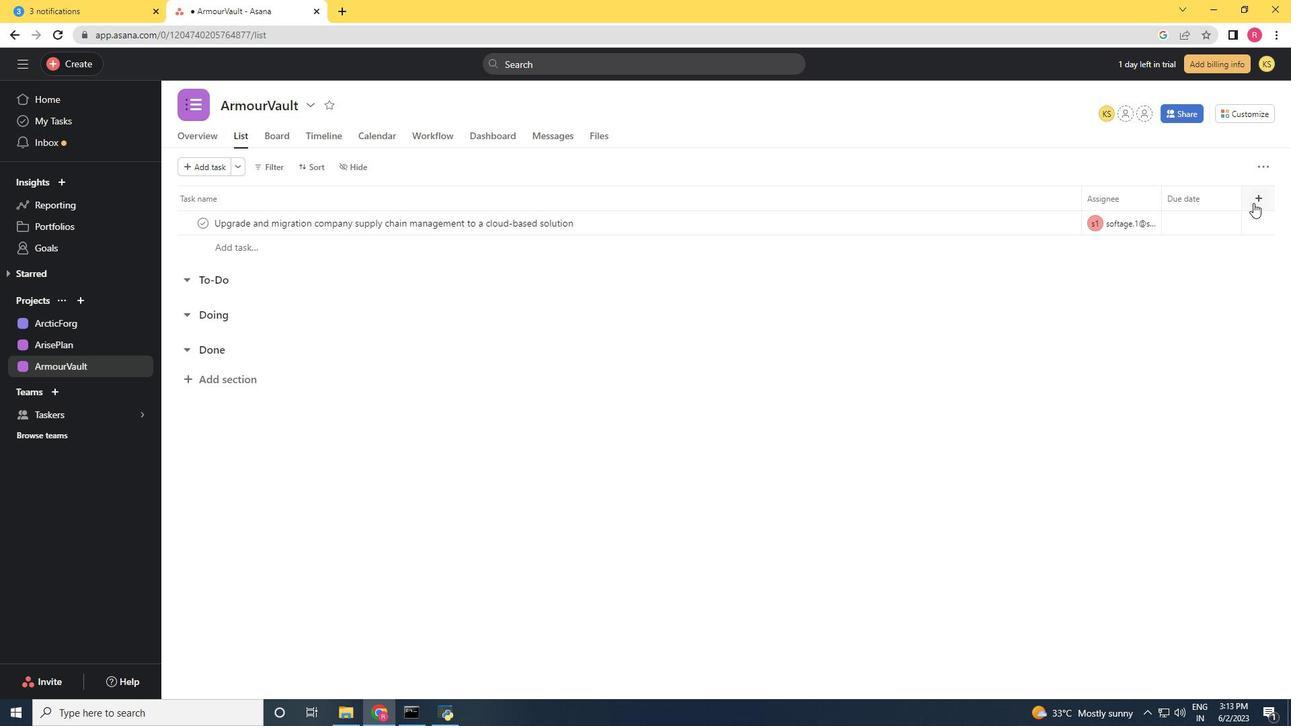 
Action: Mouse moved to (1189, 347)
Screenshot: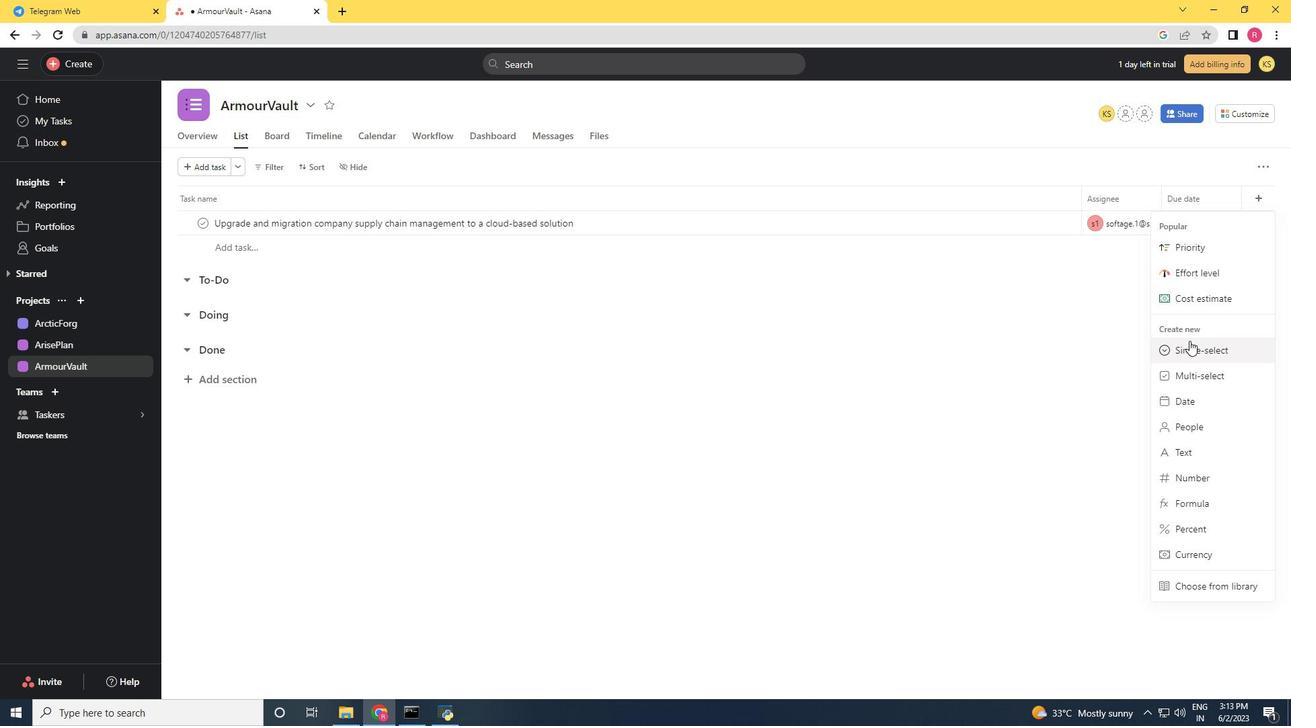 
Action: Mouse pressed left at (1189, 347)
Screenshot: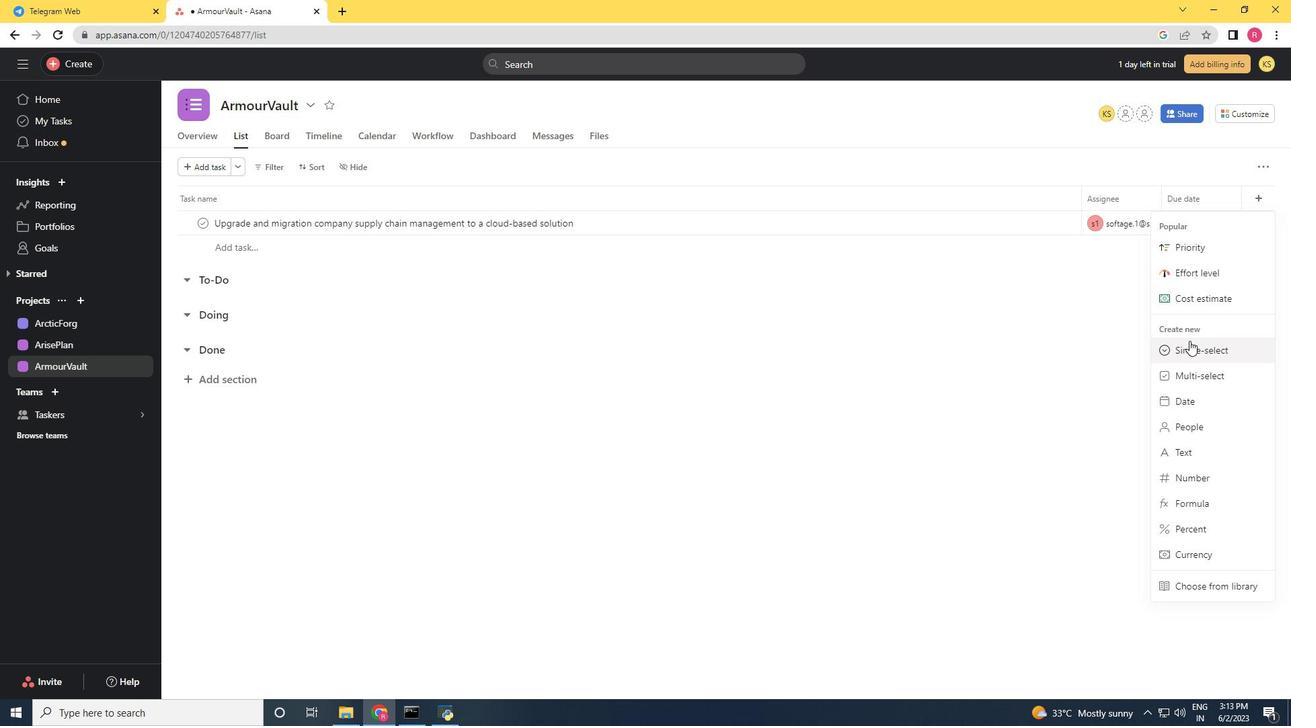 
Action: Mouse moved to (408, 238)
Screenshot: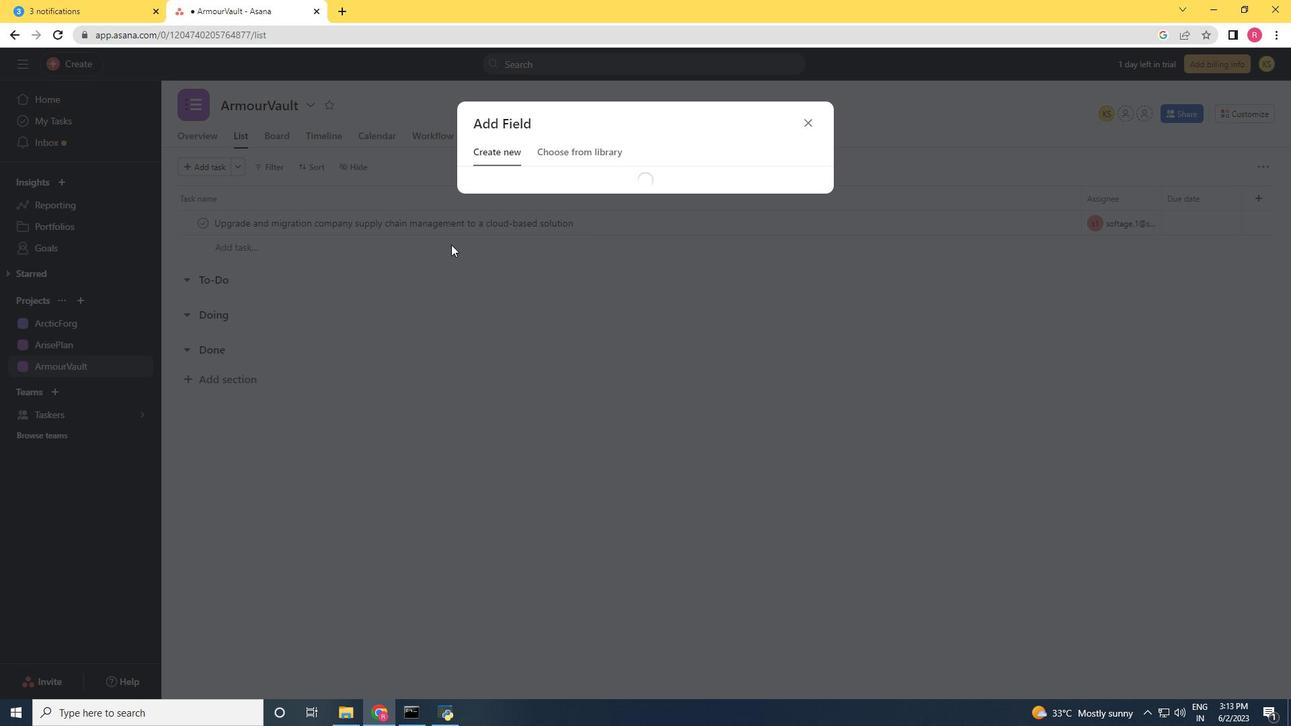 
Action: Key pressed <Key.shift>Systus<Key.space>
Screenshot: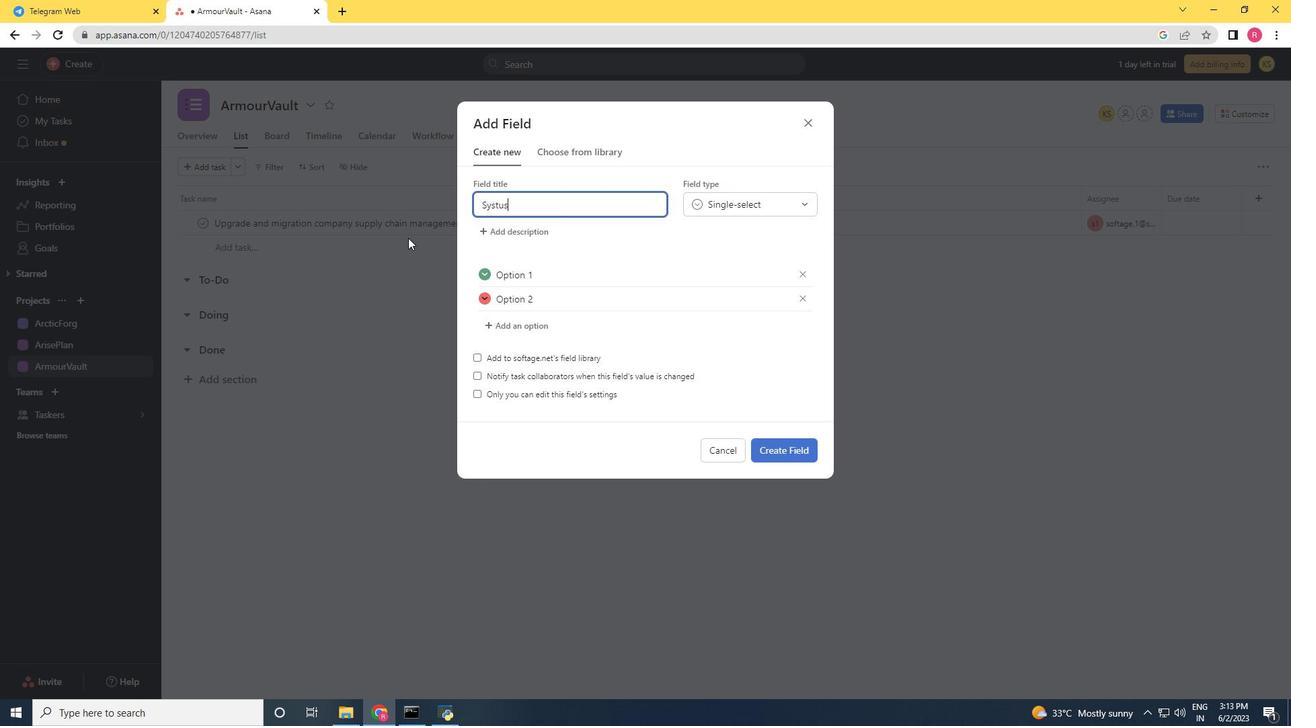 
Action: Mouse moved to (533, 236)
Screenshot: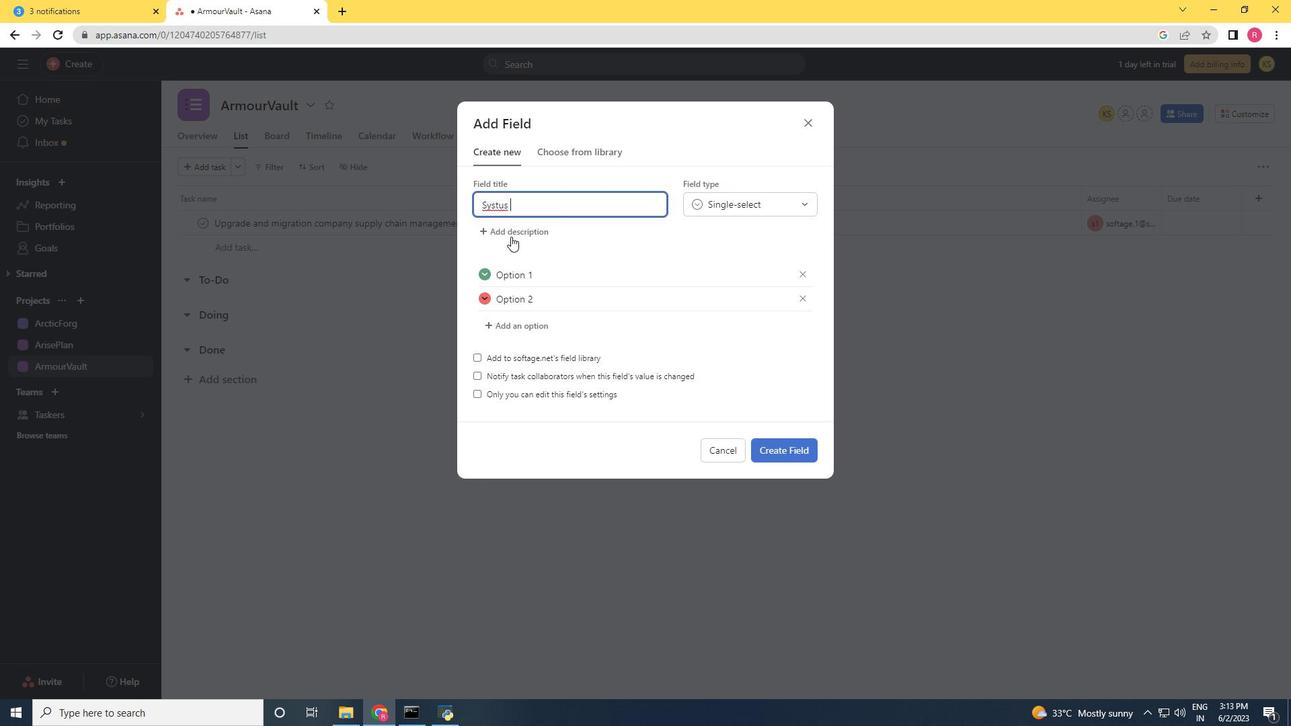
Action: Key pressed <Key.backspace><Key.backspace><Key.backspace><Key.backspace><Key.backspace><Key.backspace>tatus
Screenshot: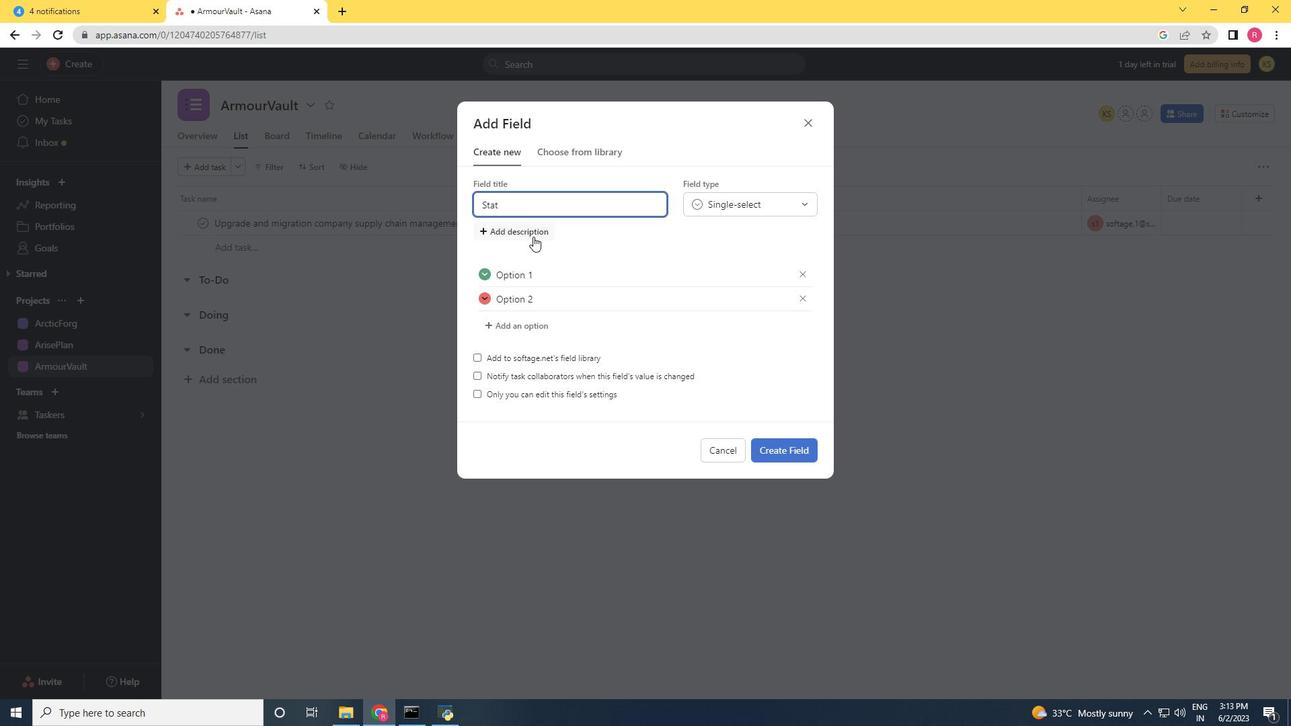 
Action: Mouse moved to (799, 275)
Screenshot: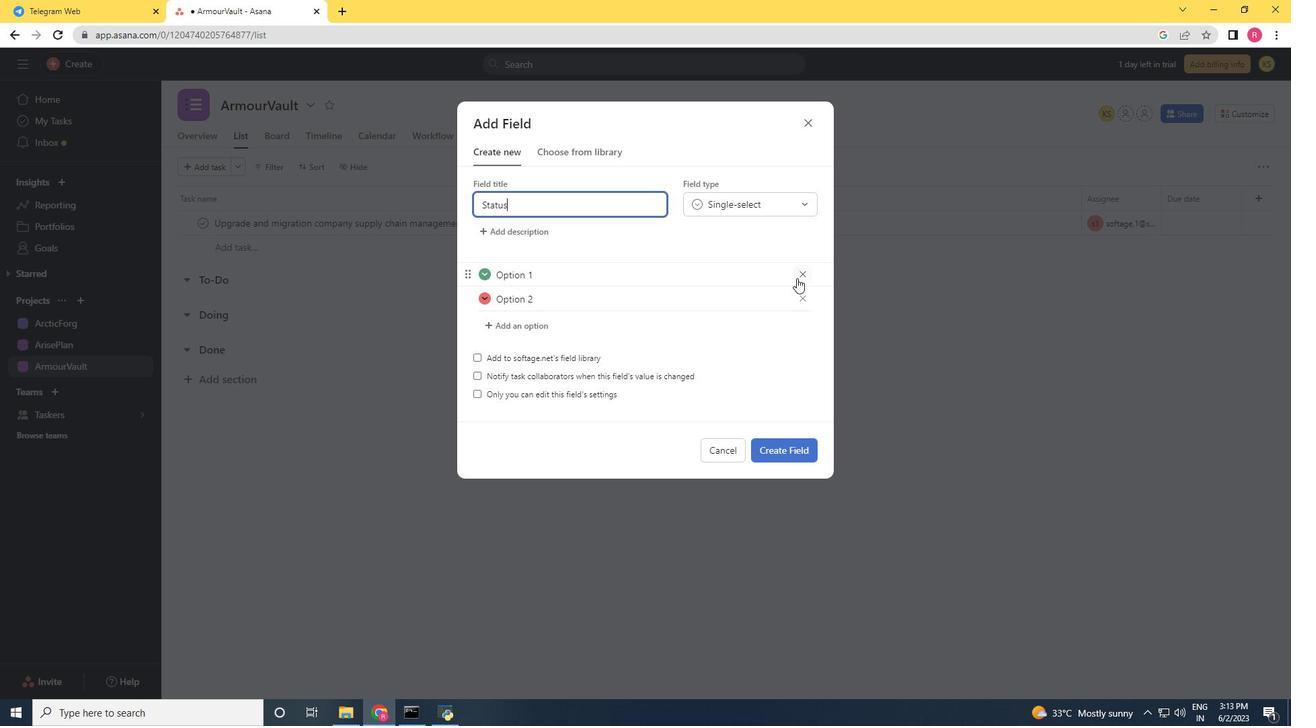 
Action: Mouse pressed left at (799, 275)
Screenshot: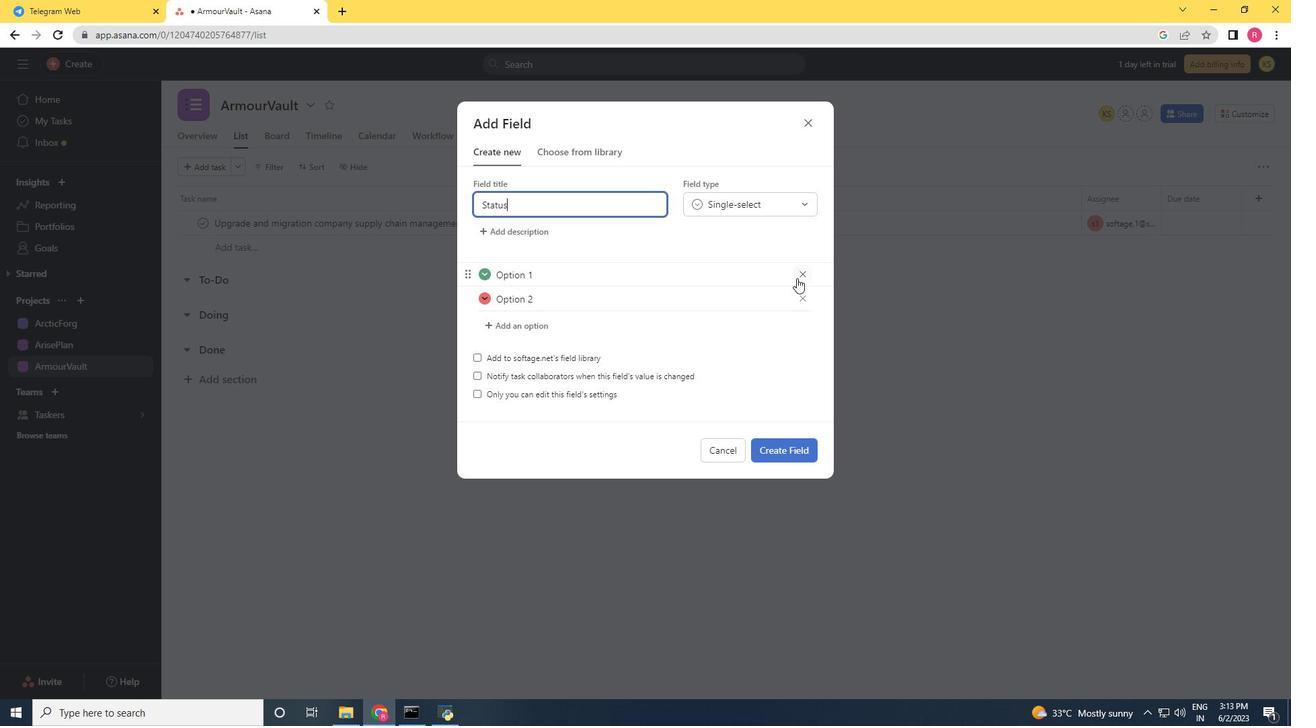 
Action: Mouse moved to (569, 266)
Screenshot: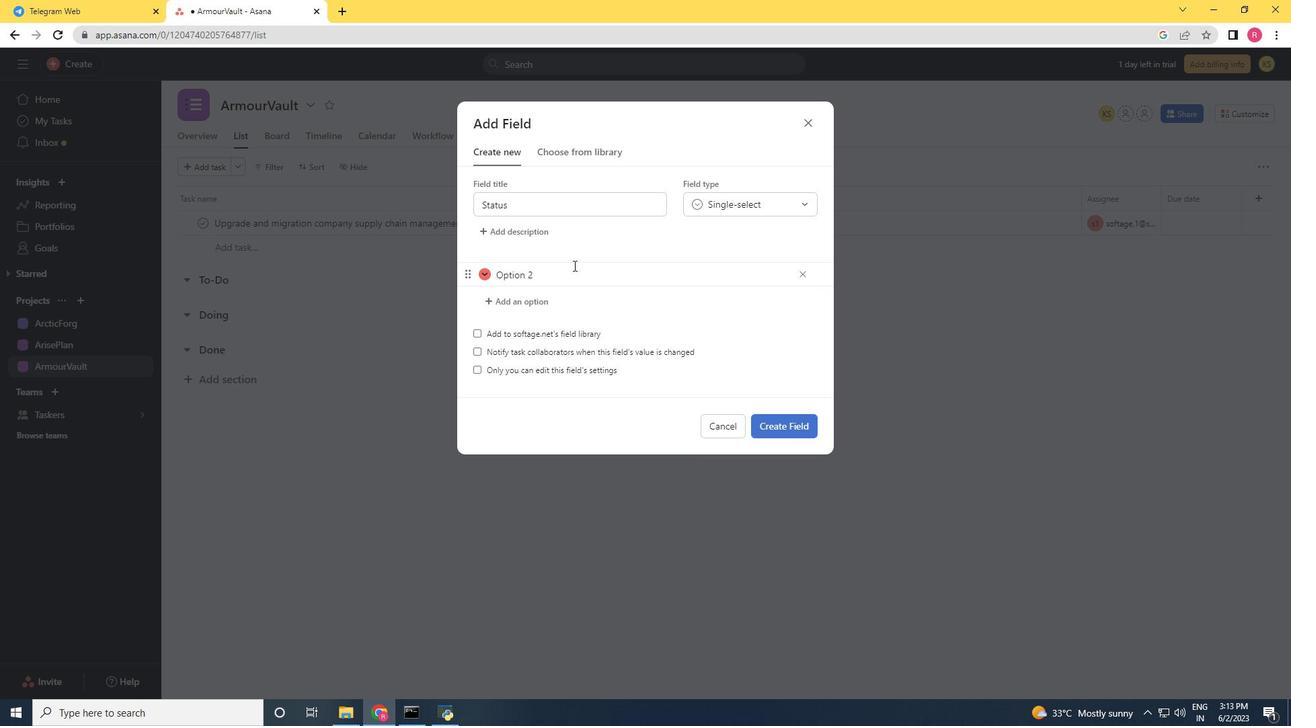 
Action: Mouse pressed left at (569, 266)
Screenshot: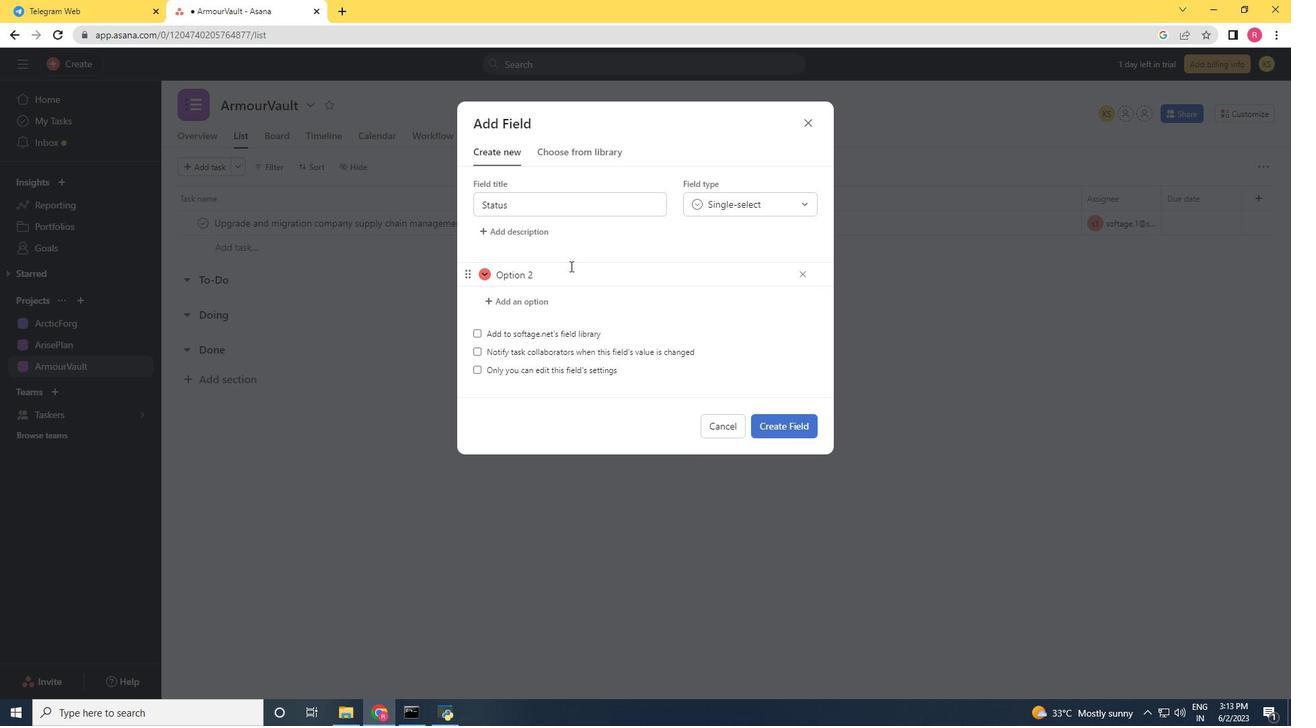 
Action: Mouse moved to (545, 281)
Screenshot: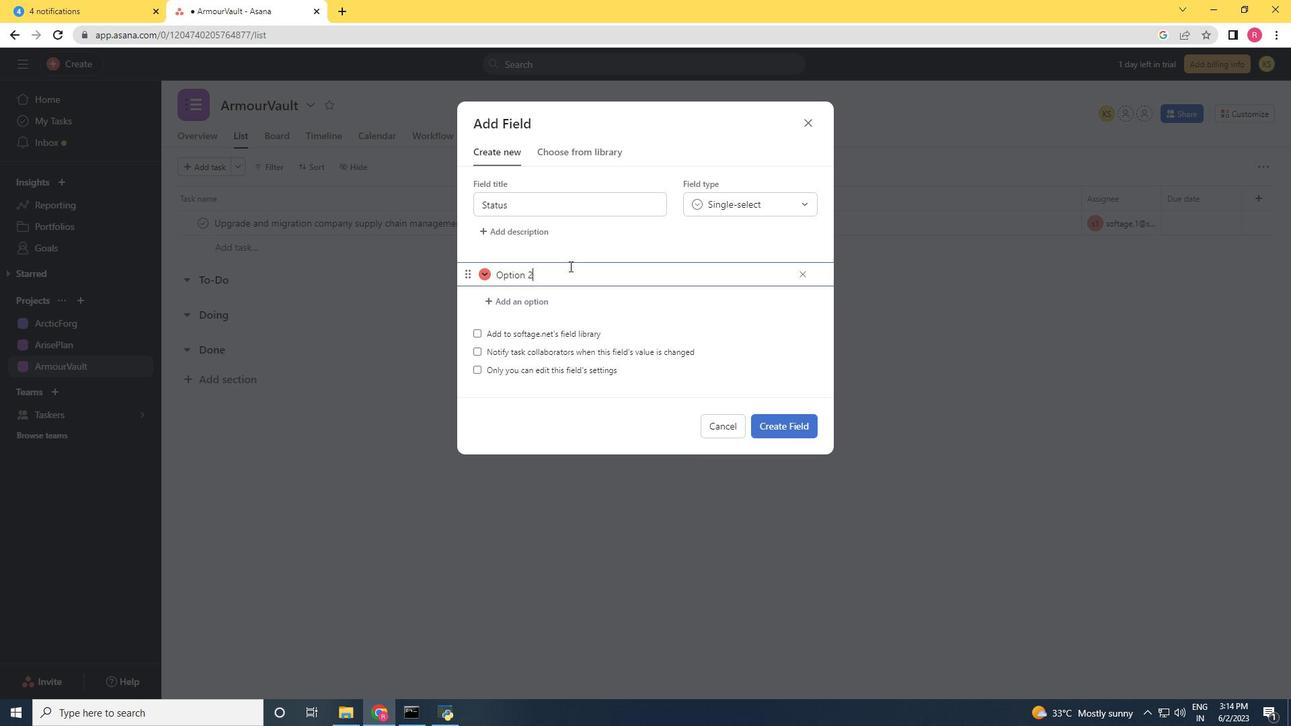 
Action: Key pressed <Key.backspace><Key.backspace><Key.backspace><Key.backspace><Key.backspace><Key.backspace><Key.backspace>
Screenshot: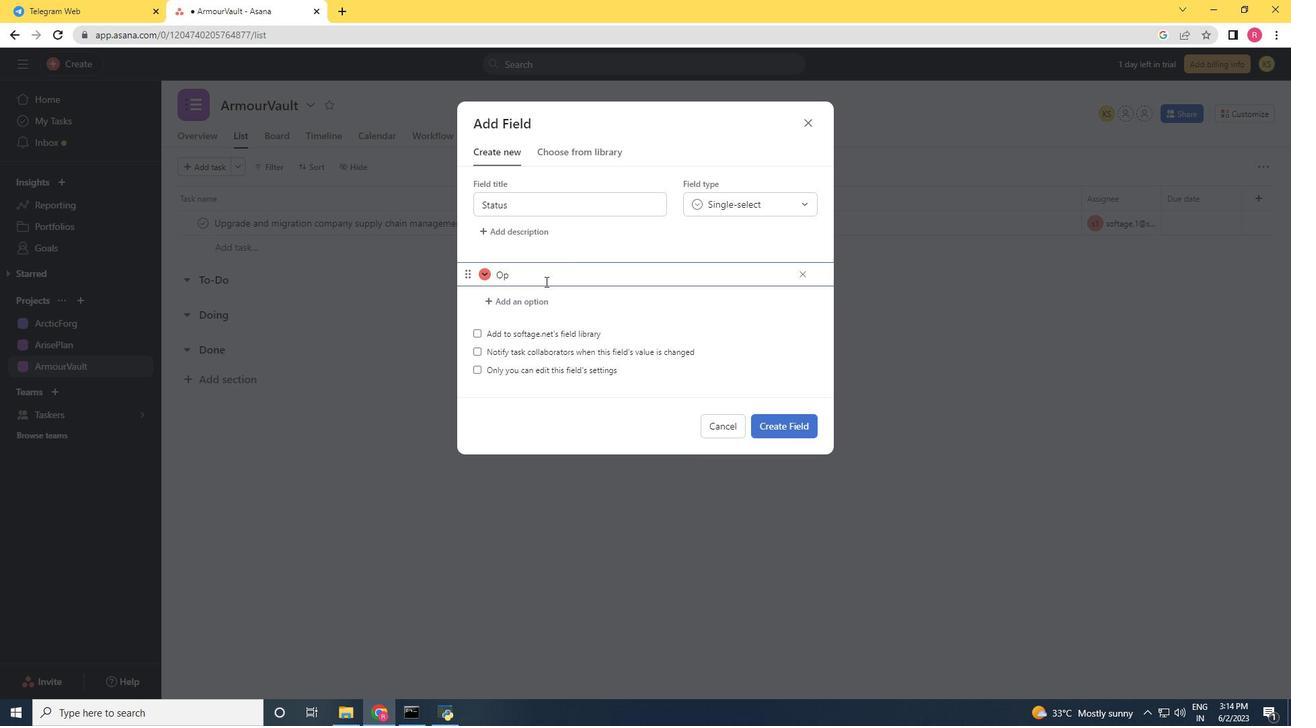 
Action: Mouse moved to (544, 281)
Screenshot: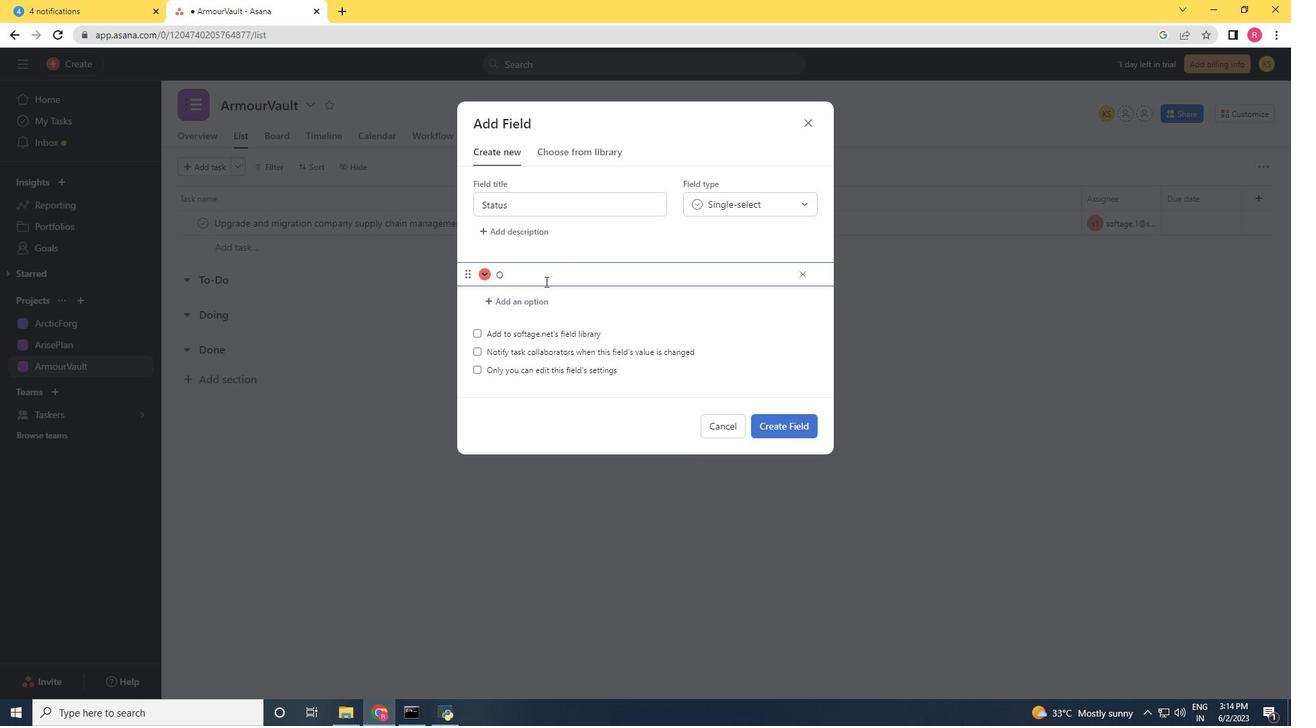 
Action: Key pressed <Key.backspace><Key.shift>On<Key.space><Key.shift>Track<Key.enter><Key.shift>Off<Key.space><Key.shift>Trc<Key.backspace>ack'<Key.shift><Key.enter><Key.shift>AT<Key.backspace>t<Key.shift><Key.space><Key.shift>Risk
Screenshot: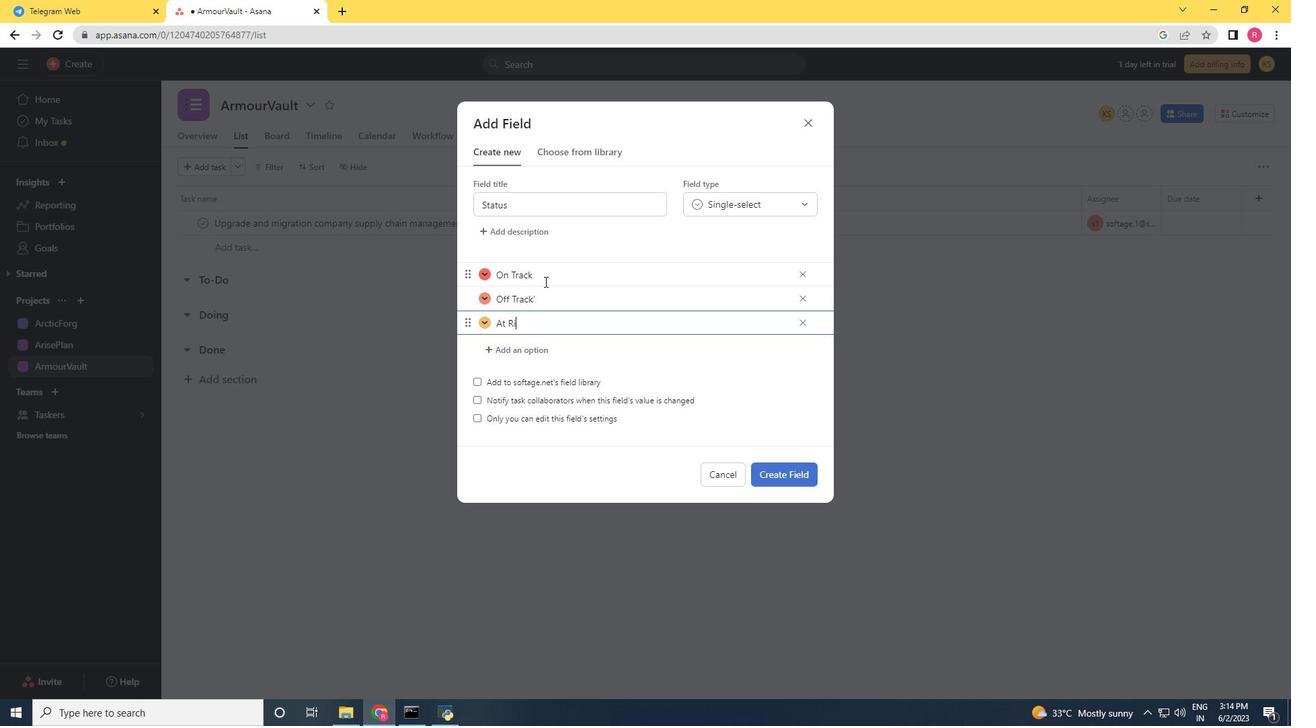 
Action: Mouse moved to (791, 470)
Screenshot: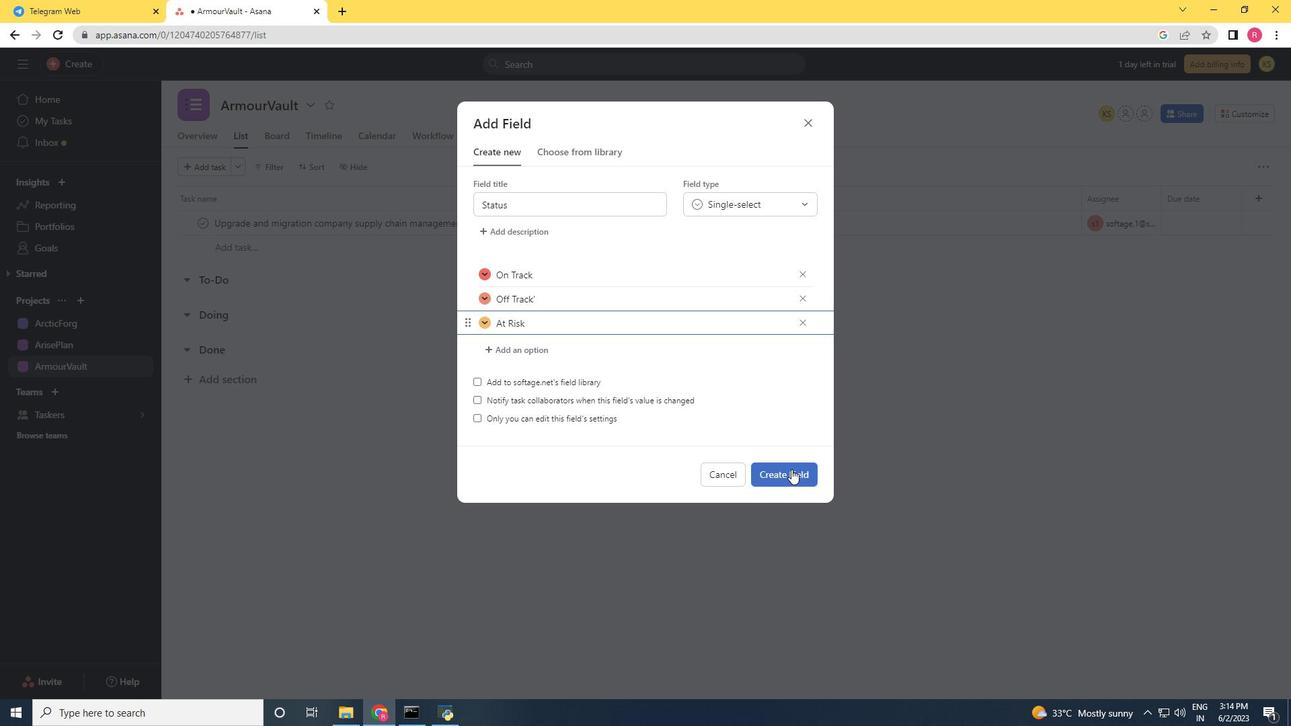
Action: Mouse pressed left at (791, 470)
Screenshot: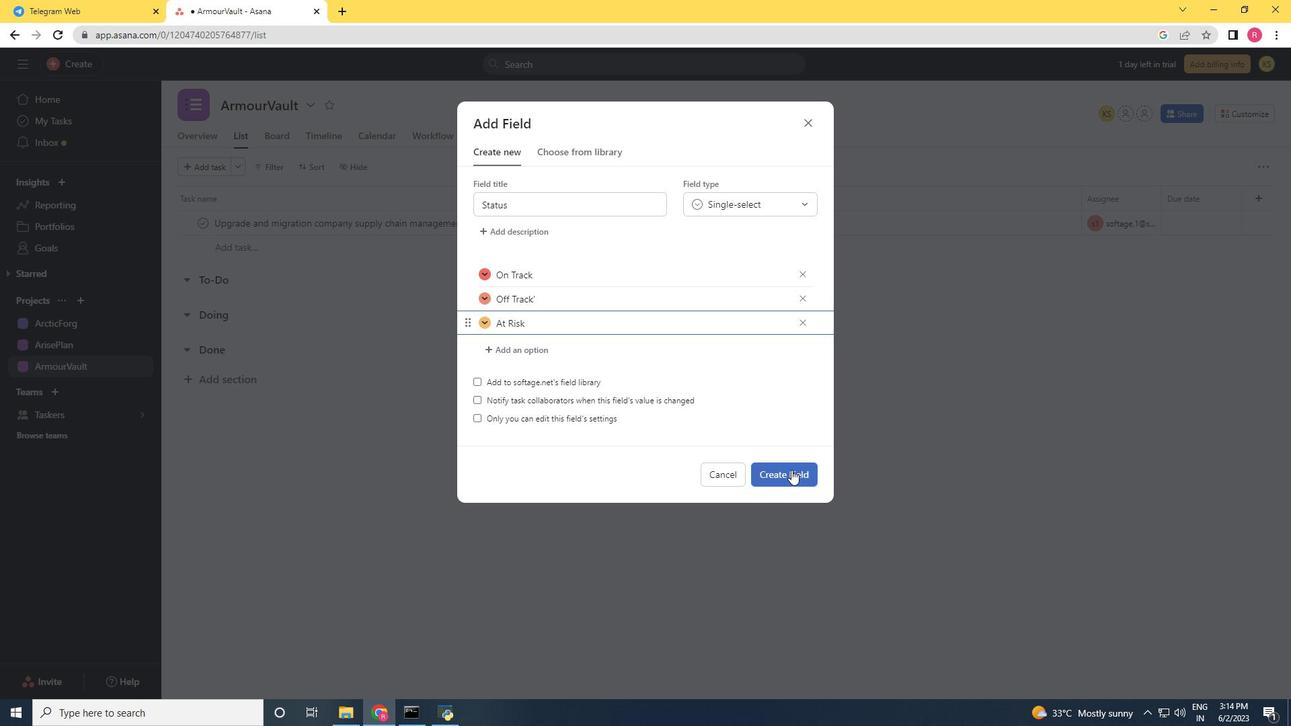 
Action: Mouse moved to (1203, 224)
Screenshot: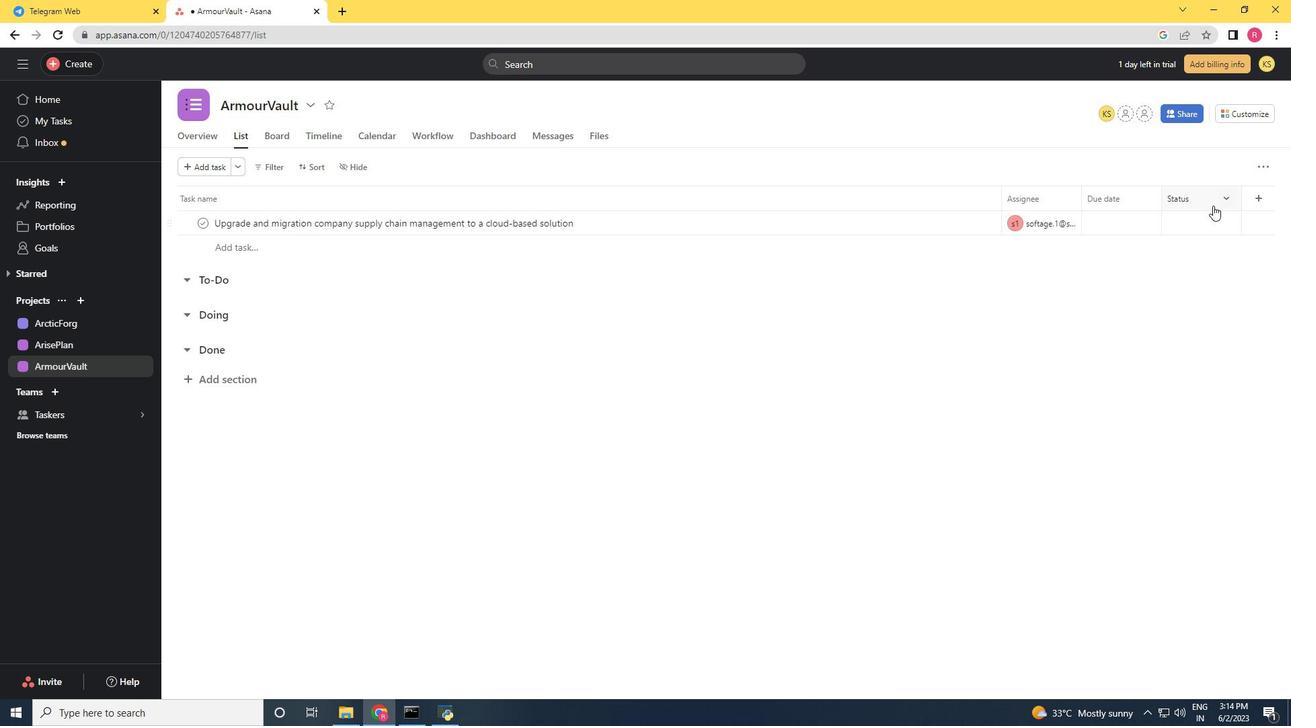
Action: Mouse pressed left at (1203, 224)
Screenshot: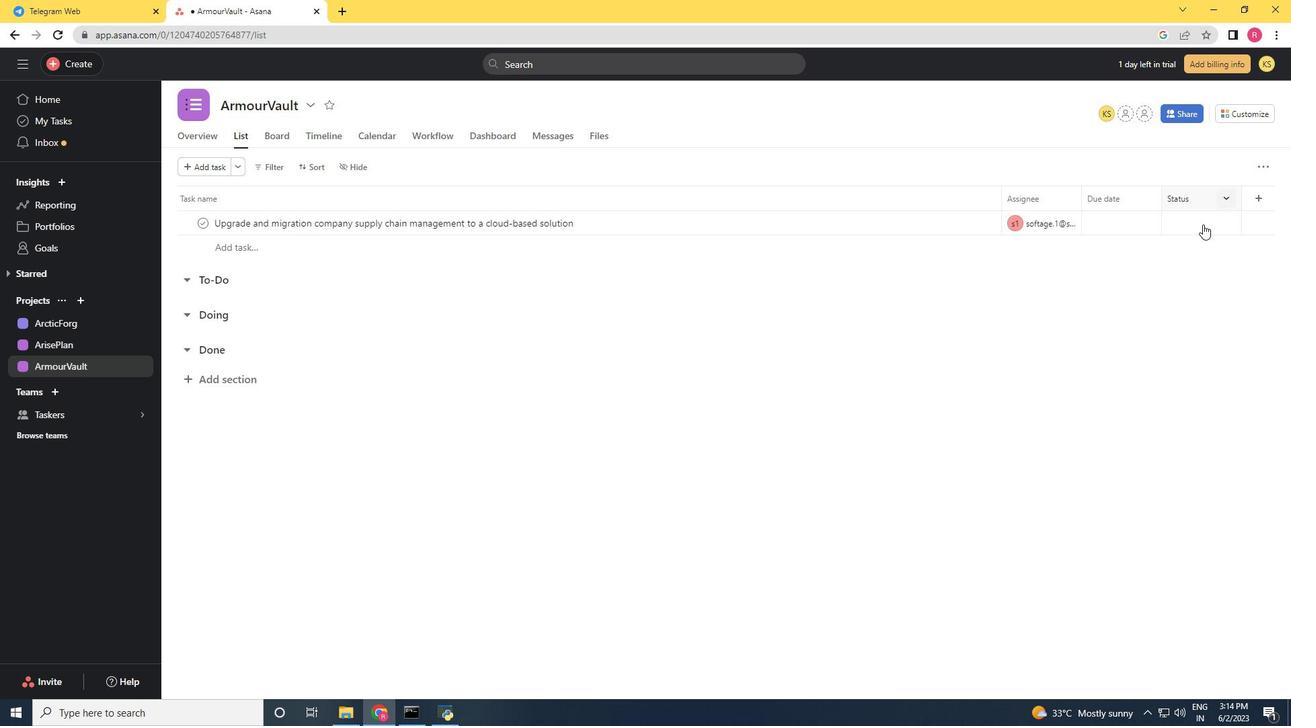 
Action: Mouse moved to (1212, 265)
Screenshot: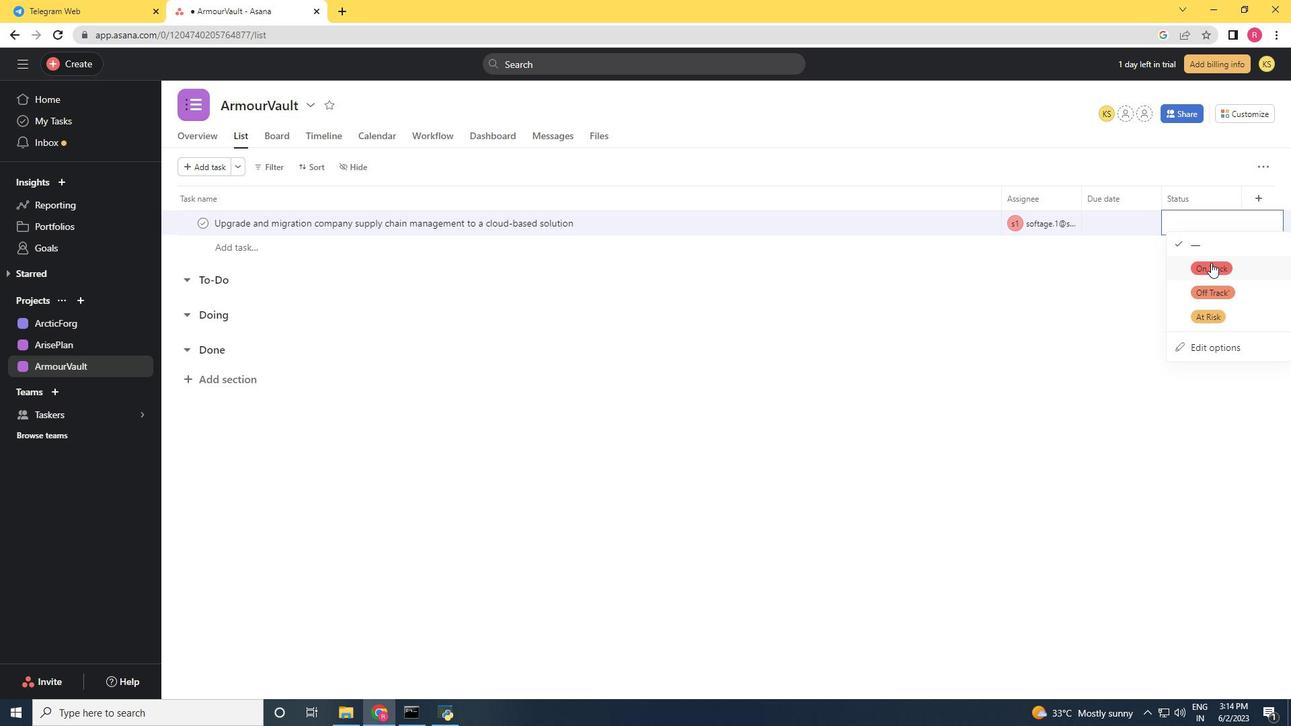 
Action: Mouse pressed left at (1212, 265)
Screenshot: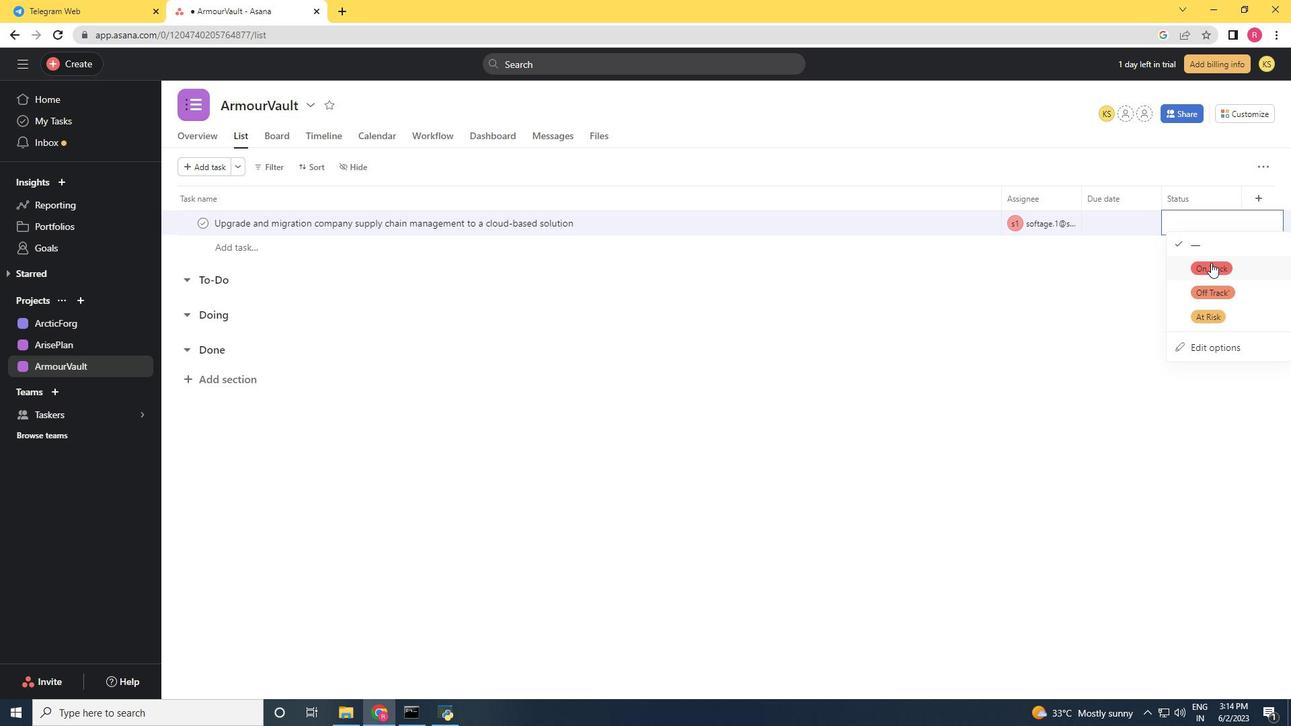 
Action: Mouse moved to (1261, 192)
Screenshot: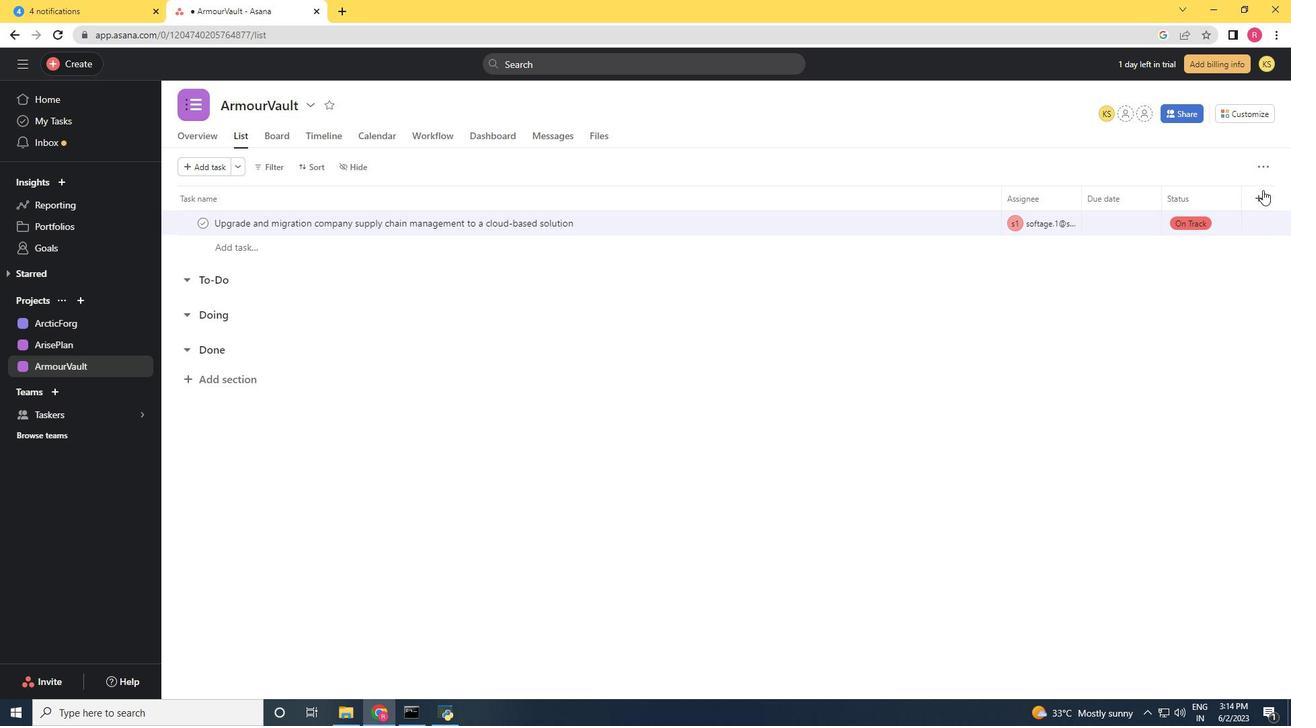 
Action: Mouse pressed left at (1261, 192)
Screenshot: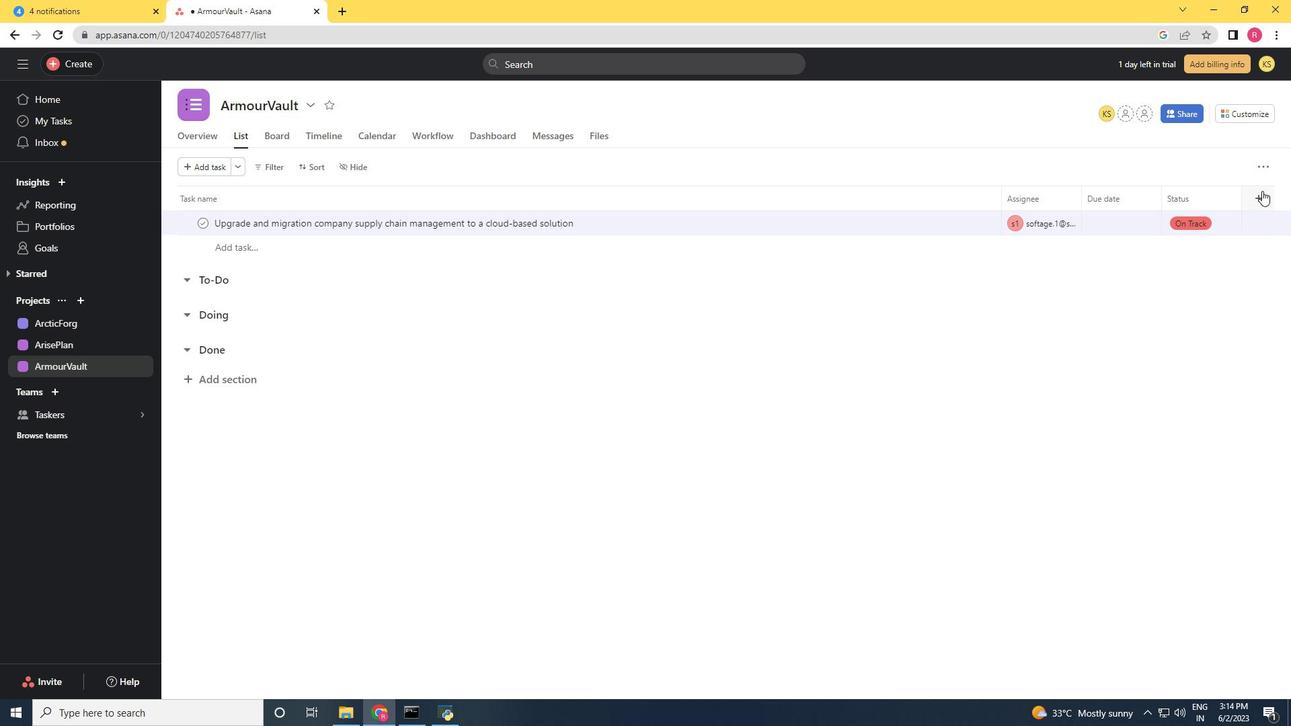 
Action: Mouse moved to (1168, 228)
Screenshot: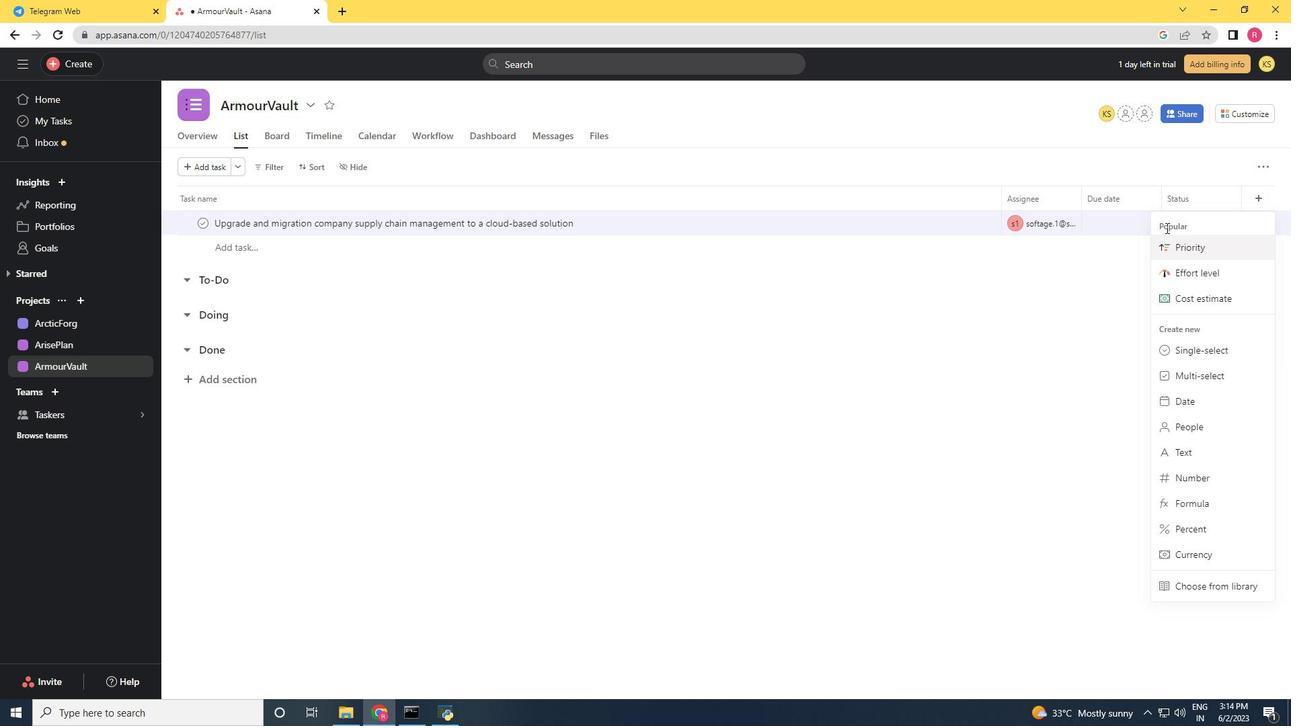
Action: Mouse pressed left at (1167, 228)
Screenshot: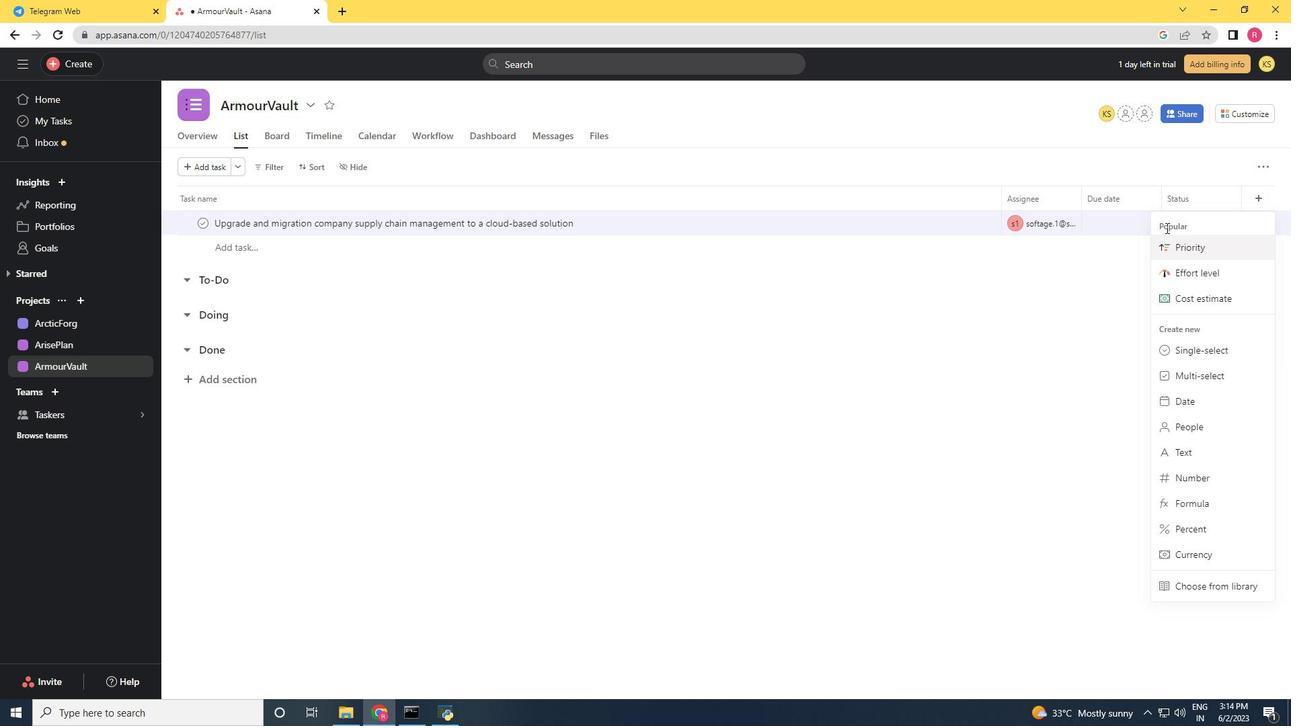 
Action: Mouse moved to (1177, 248)
Screenshot: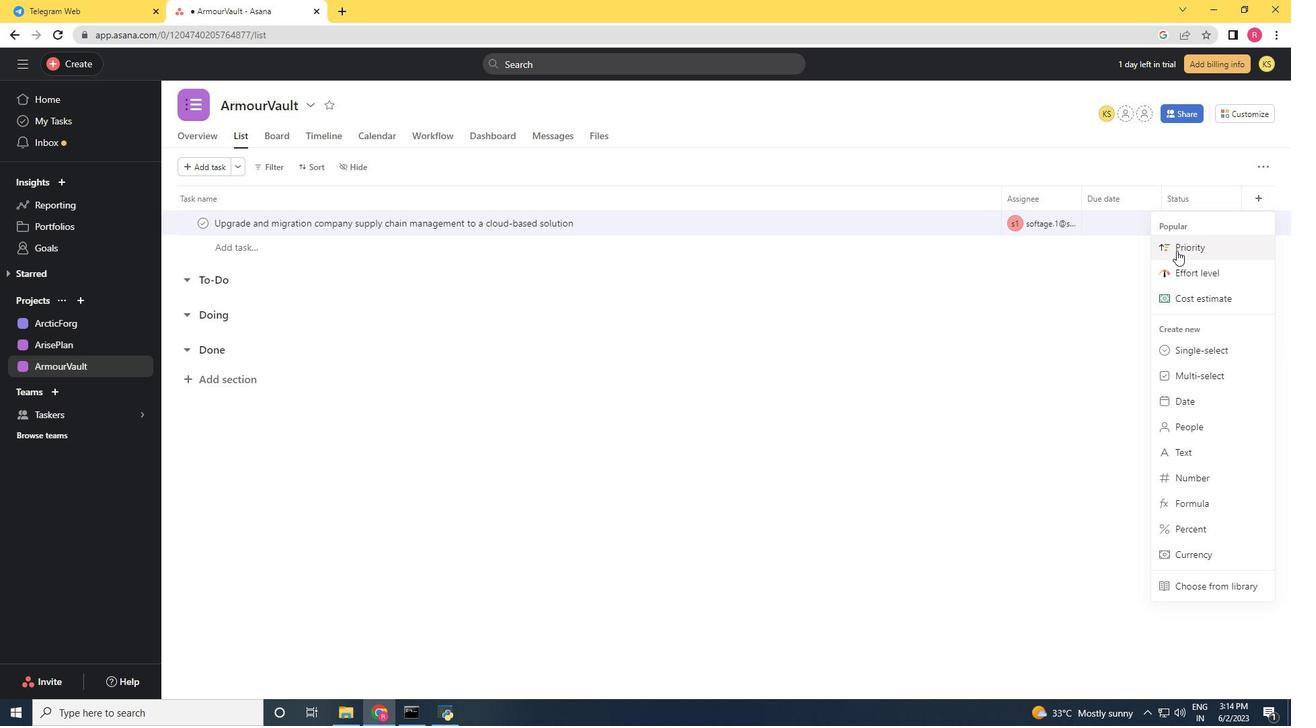 
Action: Mouse pressed left at (1177, 248)
Screenshot: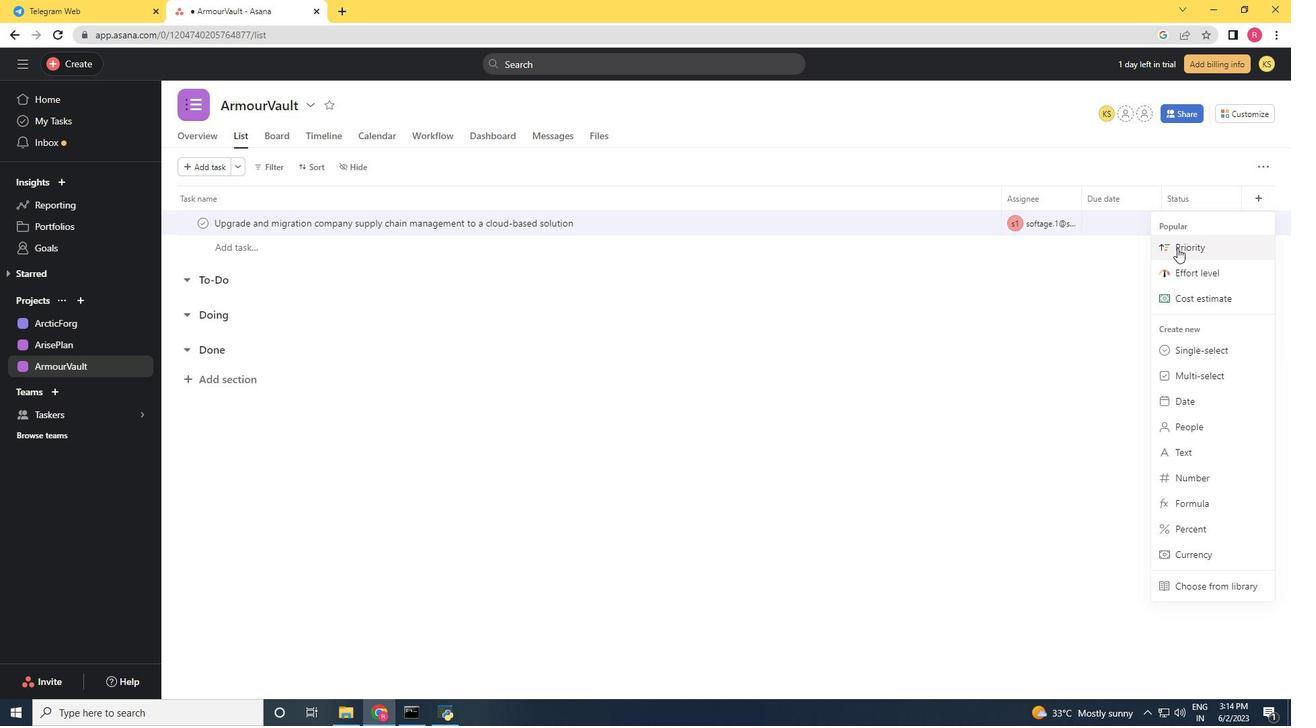 
Action: Mouse moved to (799, 455)
Screenshot: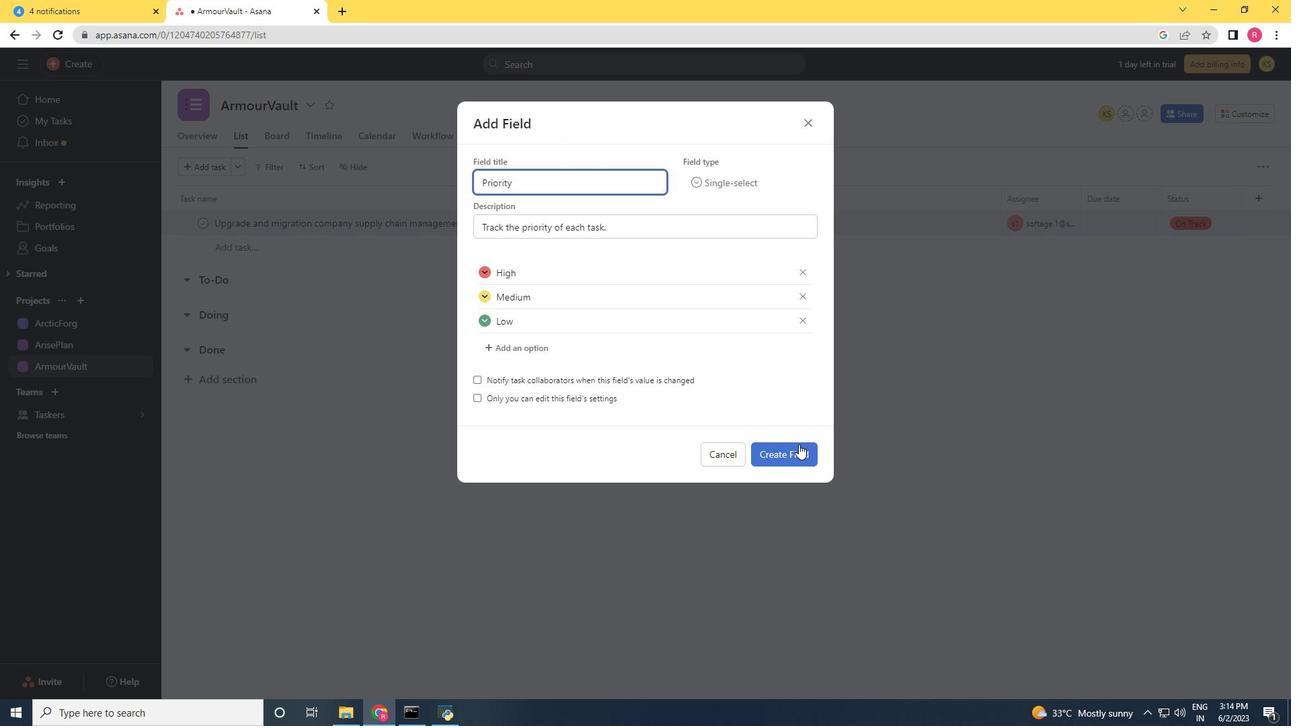 
Action: Mouse pressed left at (799, 455)
Screenshot: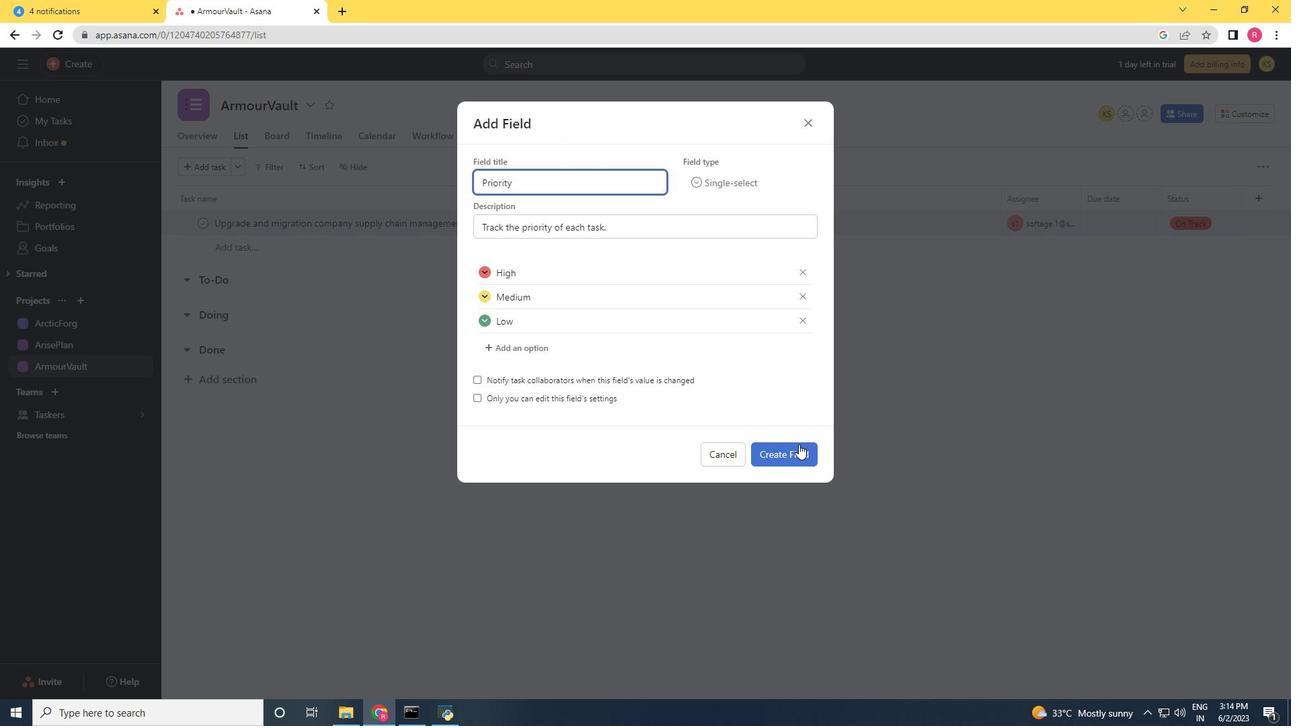 
Action: Mouse moved to (1197, 229)
Screenshot: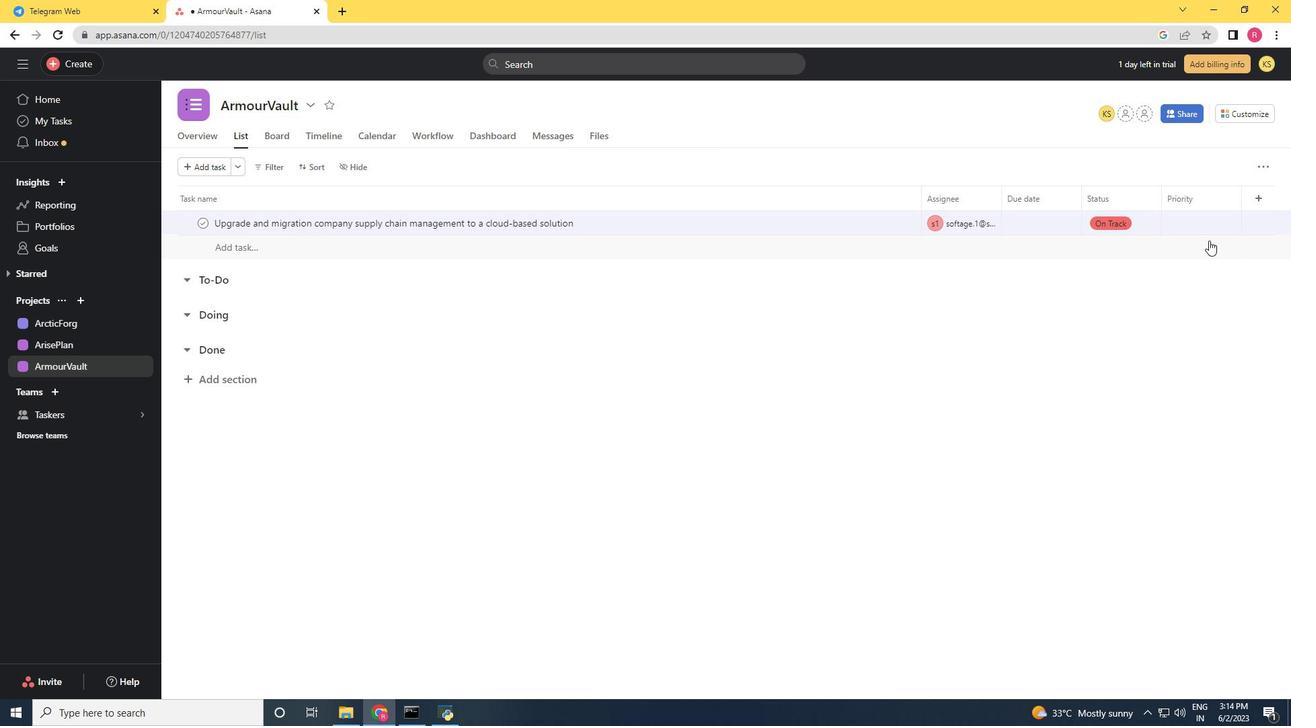 
Action: Mouse pressed left at (1197, 229)
Screenshot: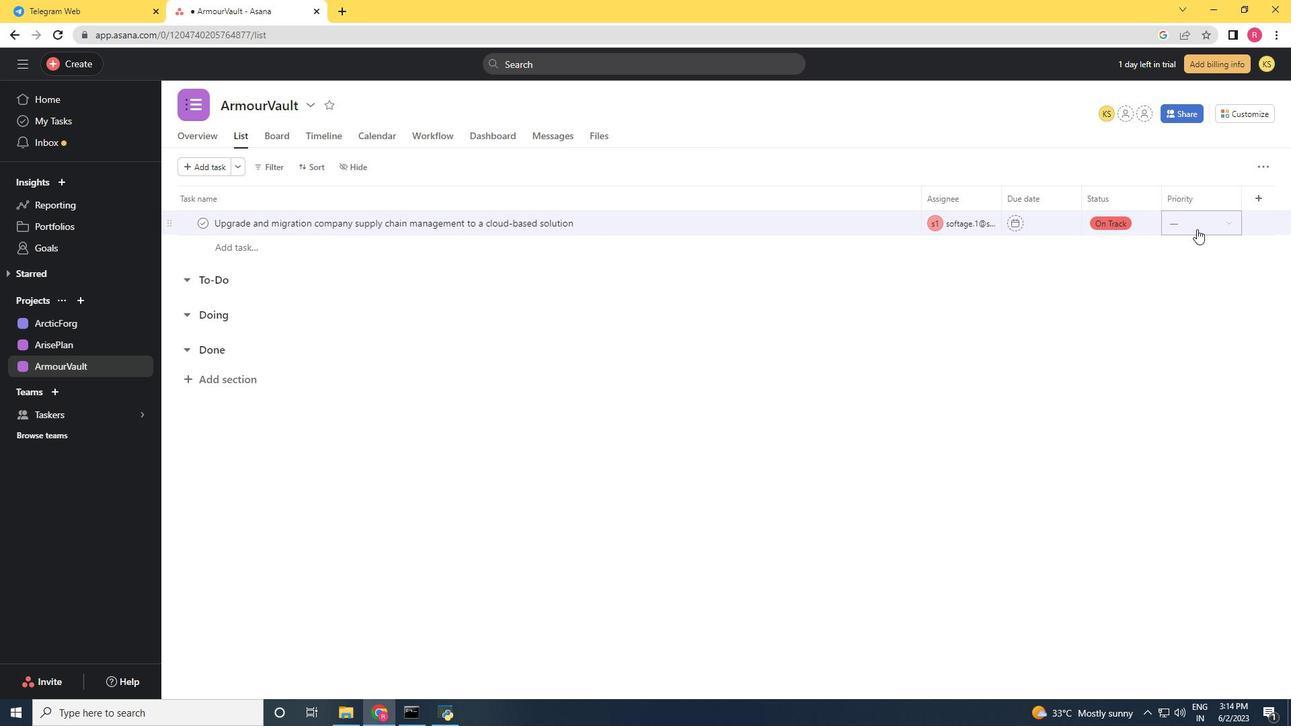 
Action: Mouse moved to (1181, 312)
Screenshot: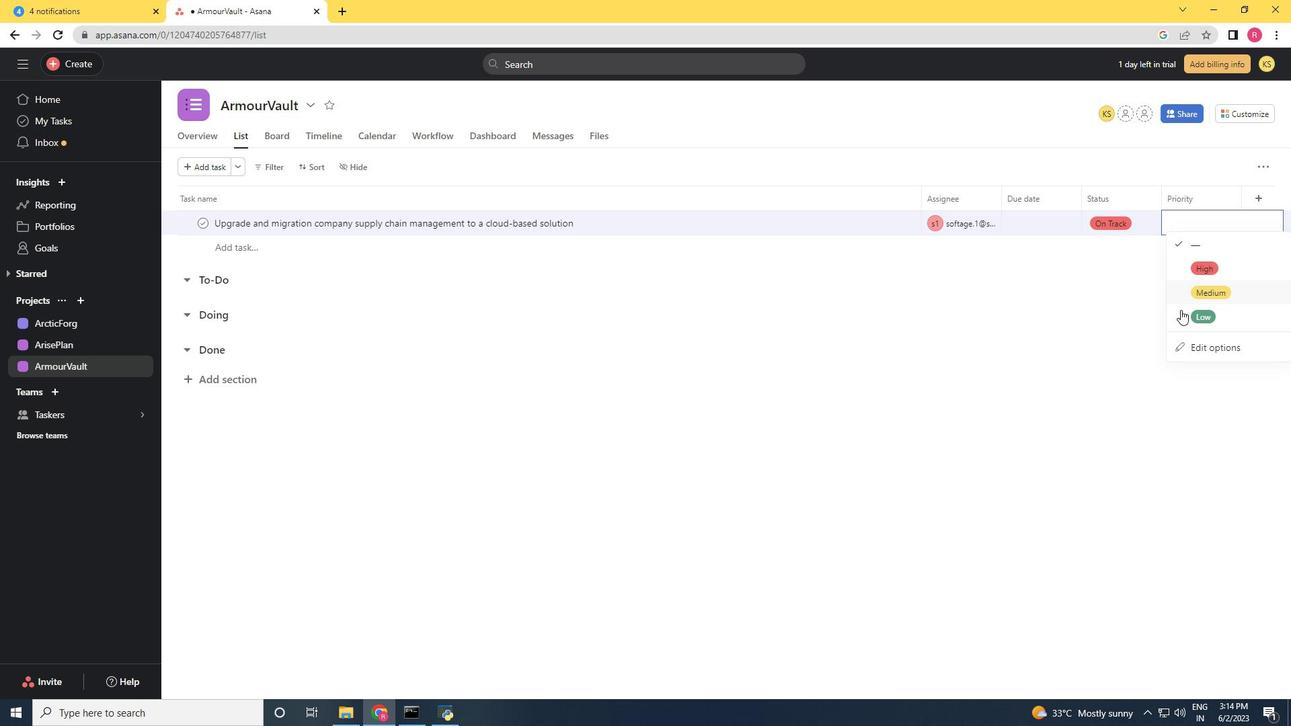 
Action: Mouse pressed left at (1181, 312)
Screenshot: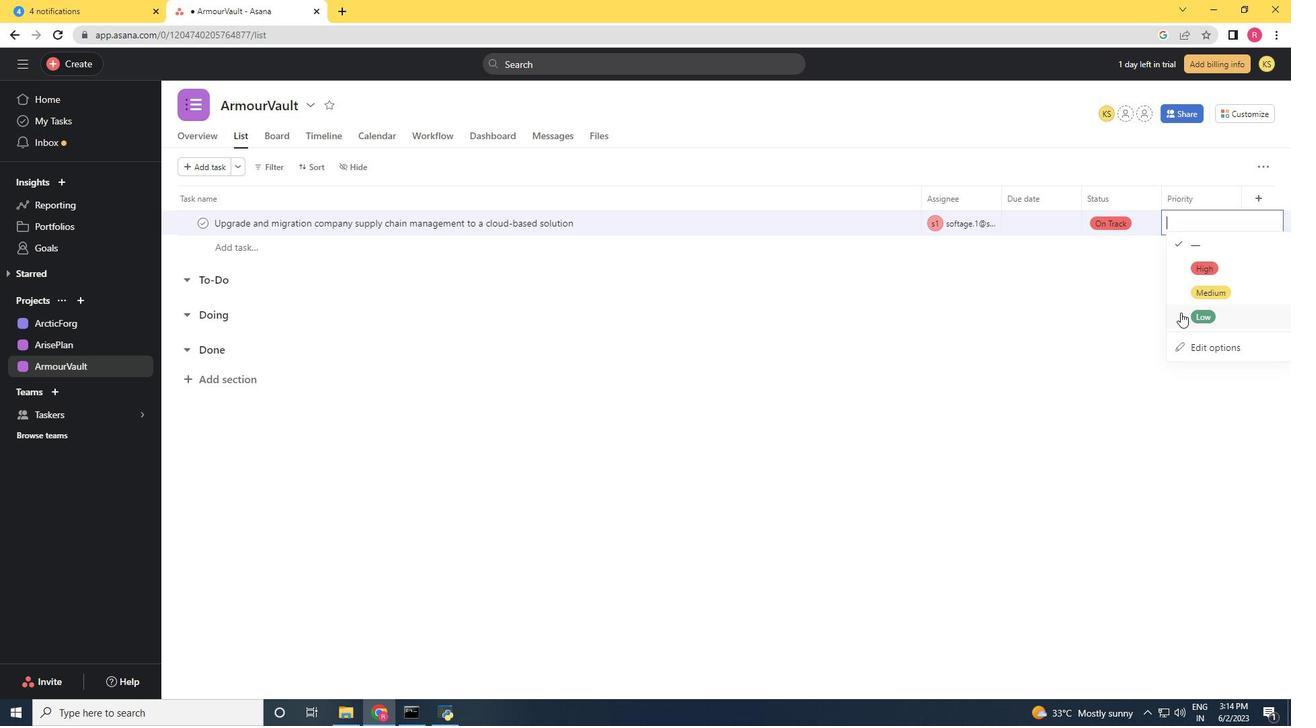 
Action: Mouse moved to (1128, 338)
Screenshot: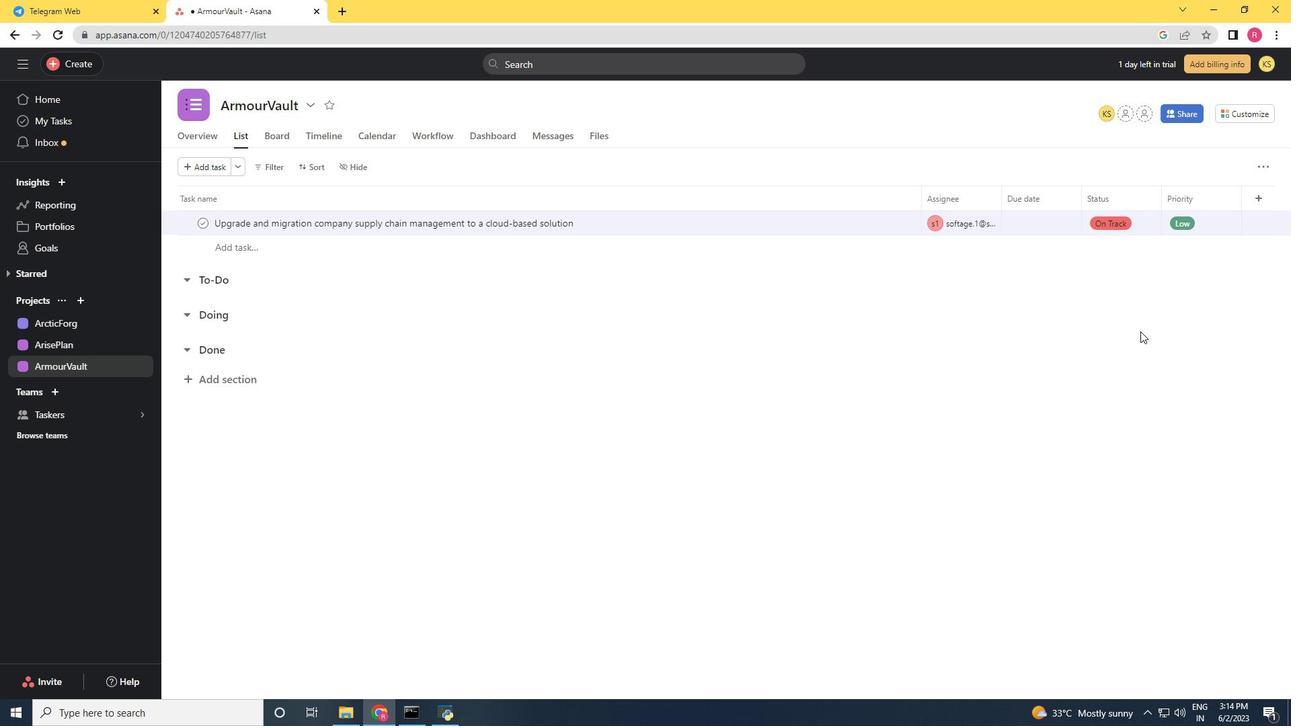 
